 Task: Find connections with filter location Caieiras with filter topic #Marketswith filter profile language Spanish with filter current company Job & Career Opportunities with filter school St. Xavier's High School - India with filter industry Wholesale Footwear with filter service category Blogging with filter keywords title Phone Sales Specialist
Action: Mouse moved to (490, 89)
Screenshot: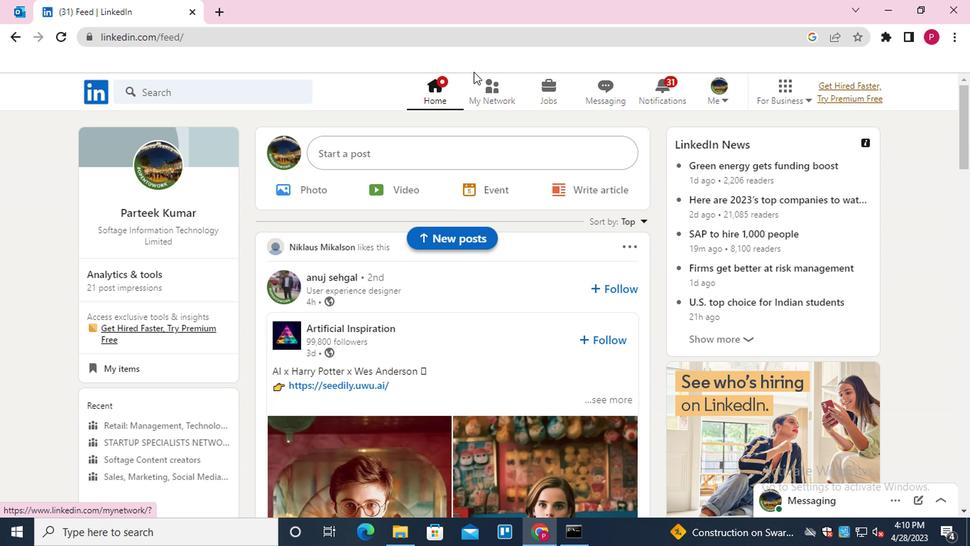 
Action: Mouse pressed left at (490, 89)
Screenshot: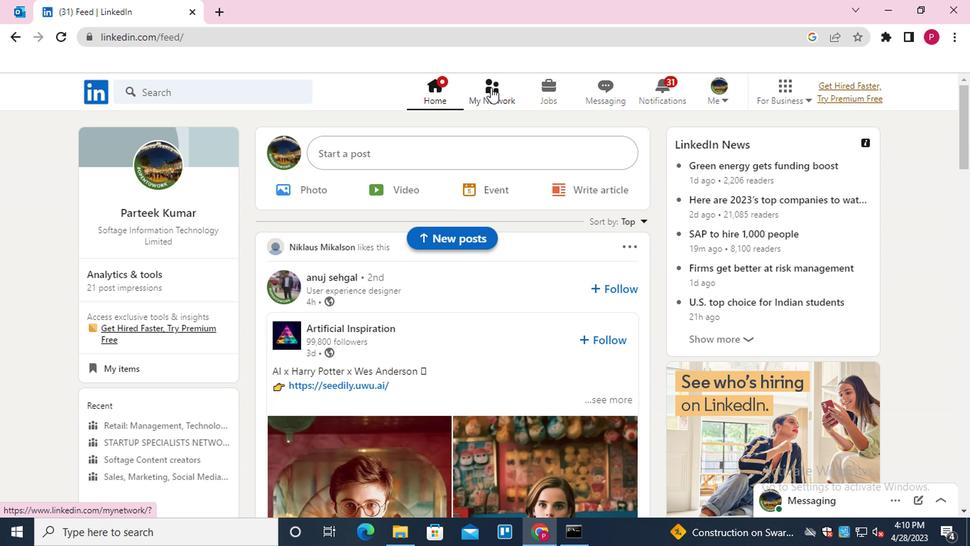 
Action: Mouse moved to (245, 168)
Screenshot: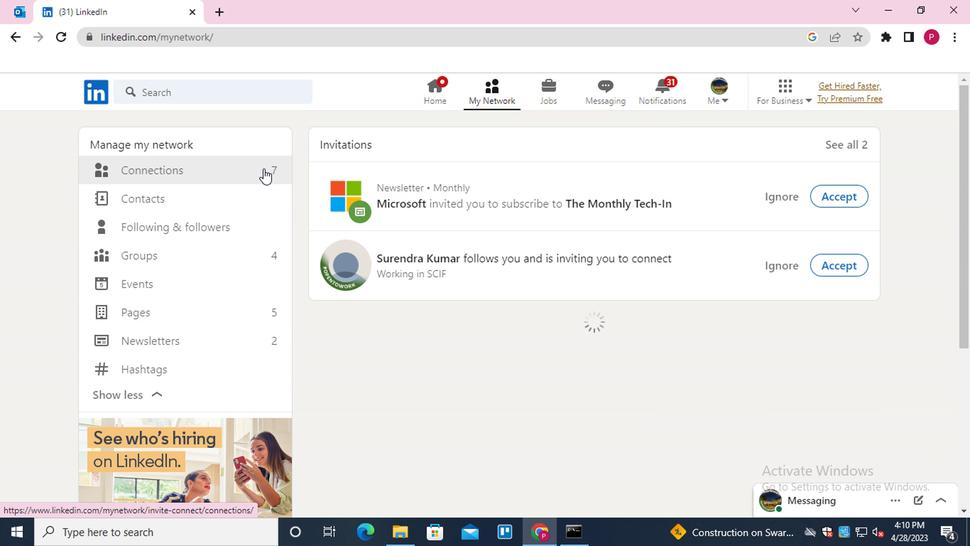 
Action: Mouse pressed left at (245, 168)
Screenshot: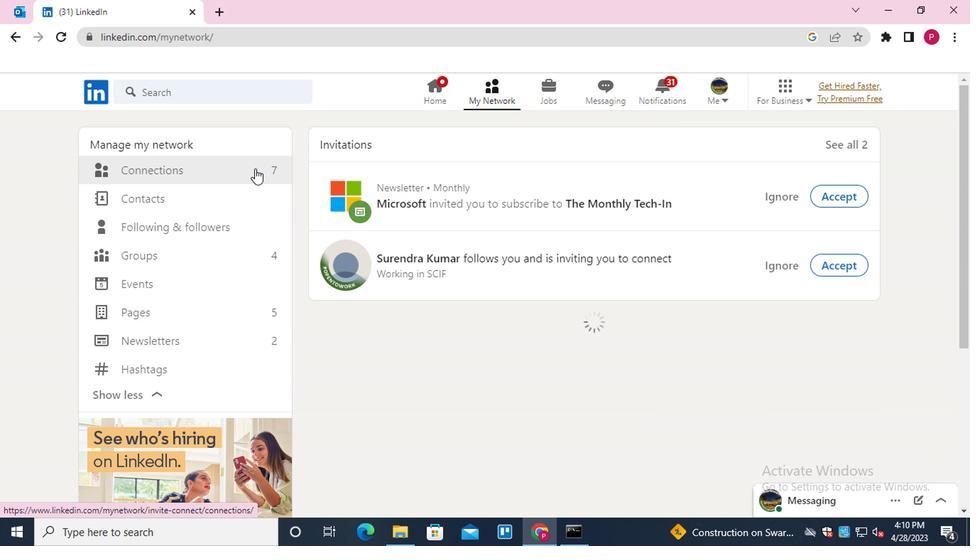 
Action: Mouse moved to (559, 174)
Screenshot: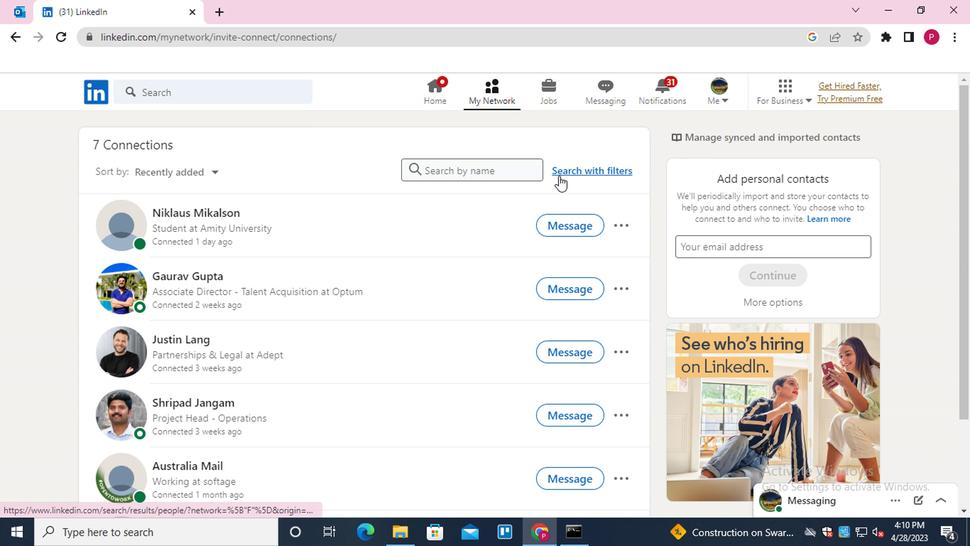 
Action: Mouse pressed left at (559, 174)
Screenshot: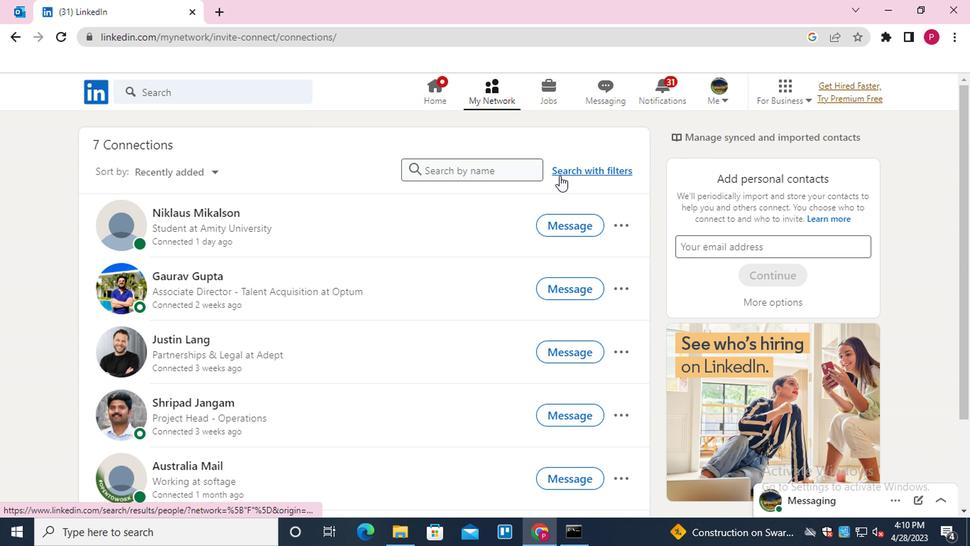 
Action: Mouse moved to (525, 133)
Screenshot: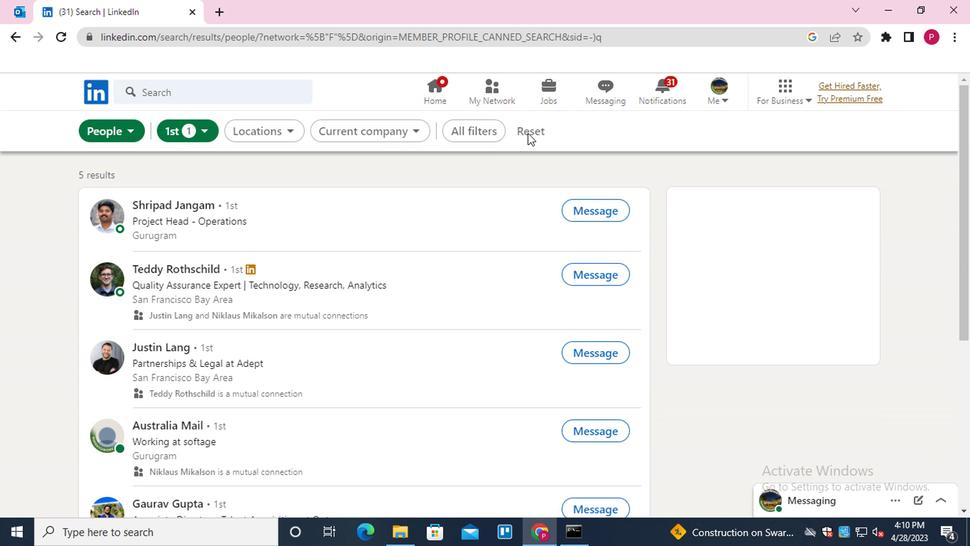 
Action: Mouse pressed left at (525, 133)
Screenshot: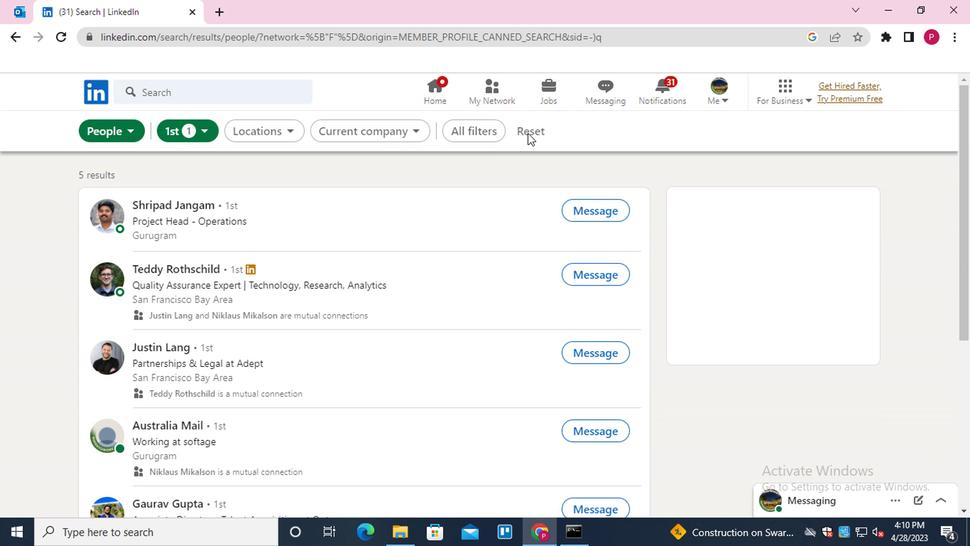 
Action: Mouse moved to (504, 130)
Screenshot: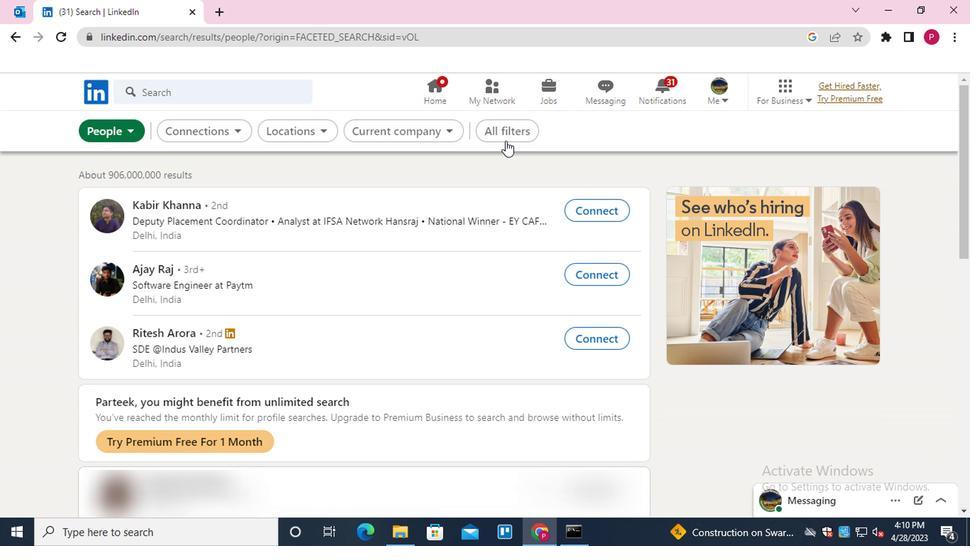 
Action: Mouse pressed left at (504, 130)
Screenshot: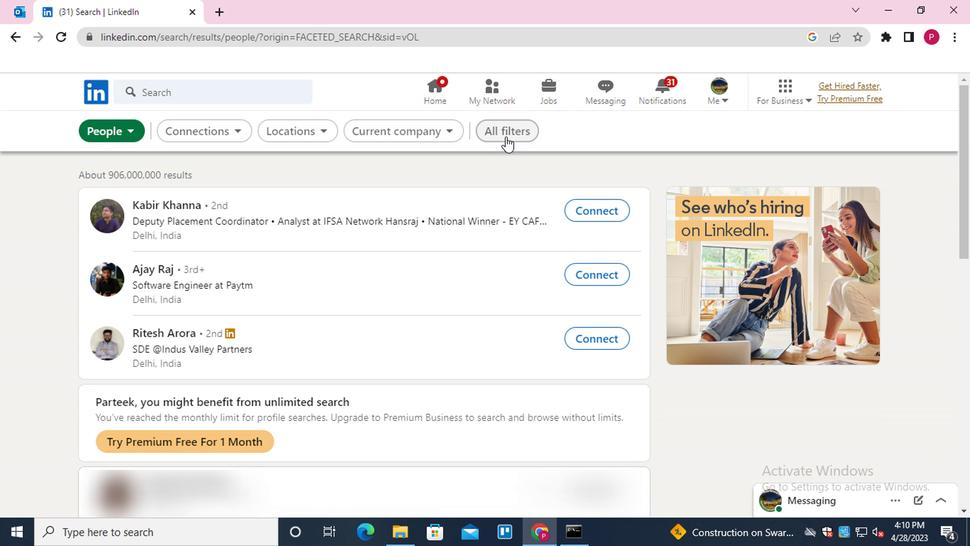 
Action: Mouse moved to (705, 325)
Screenshot: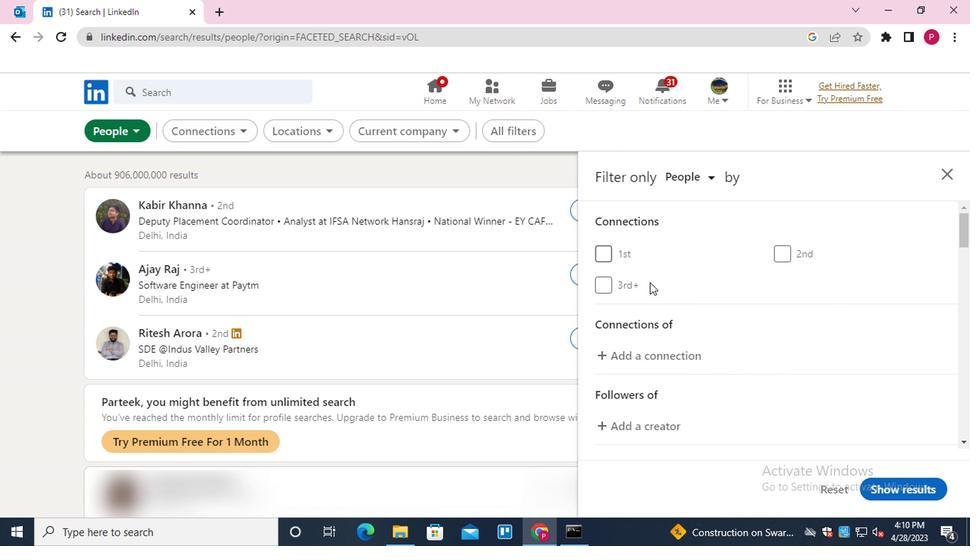 
Action: Mouse scrolled (705, 324) with delta (0, 0)
Screenshot: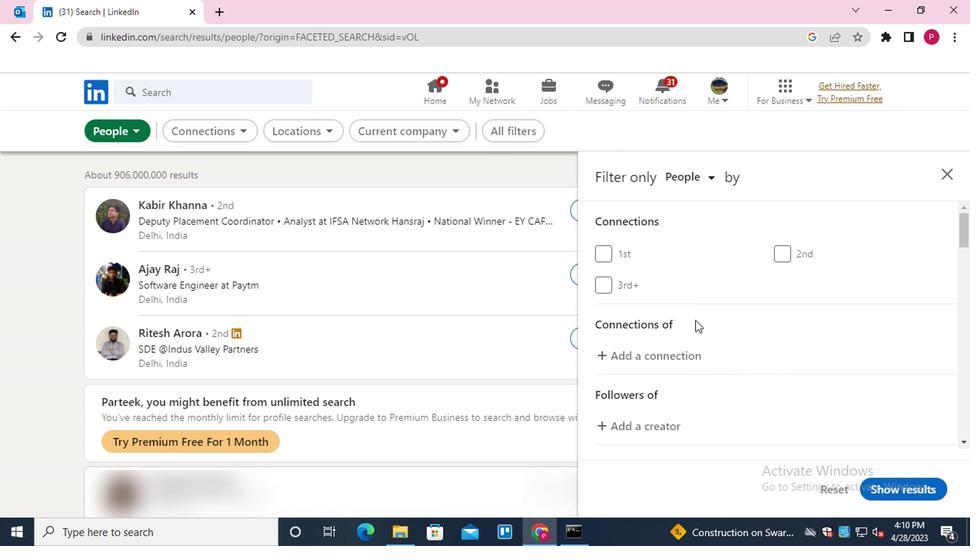 
Action: Mouse scrolled (705, 324) with delta (0, 0)
Screenshot: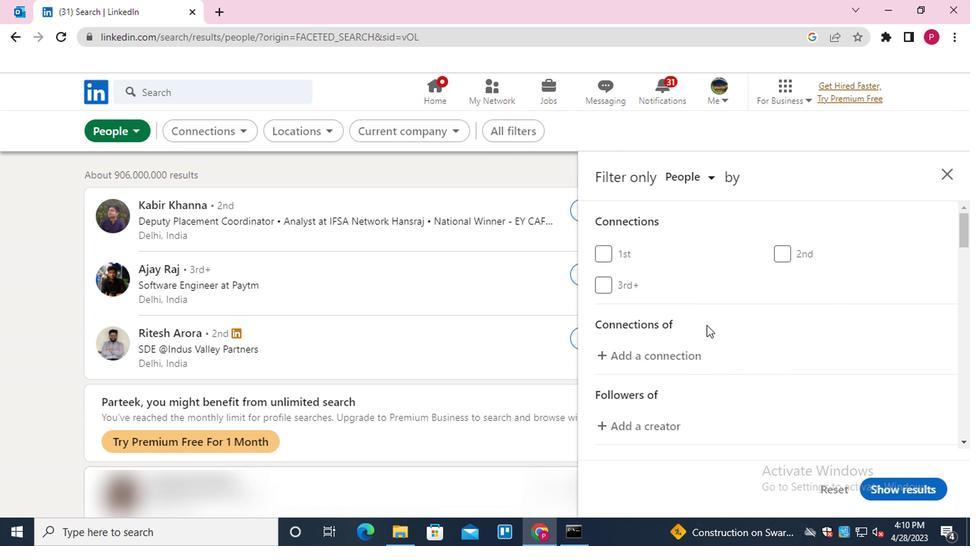 
Action: Mouse moved to (826, 370)
Screenshot: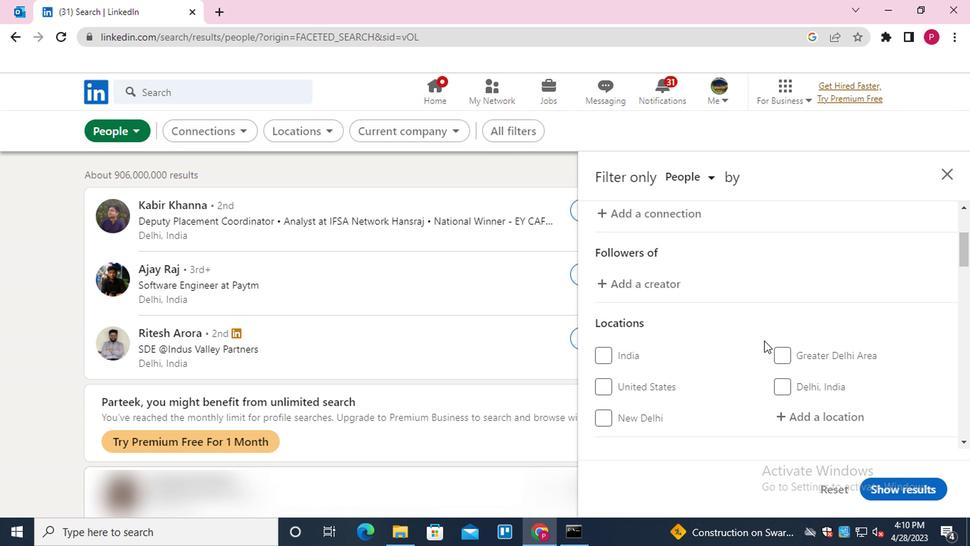 
Action: Mouse scrolled (826, 369) with delta (0, -1)
Screenshot: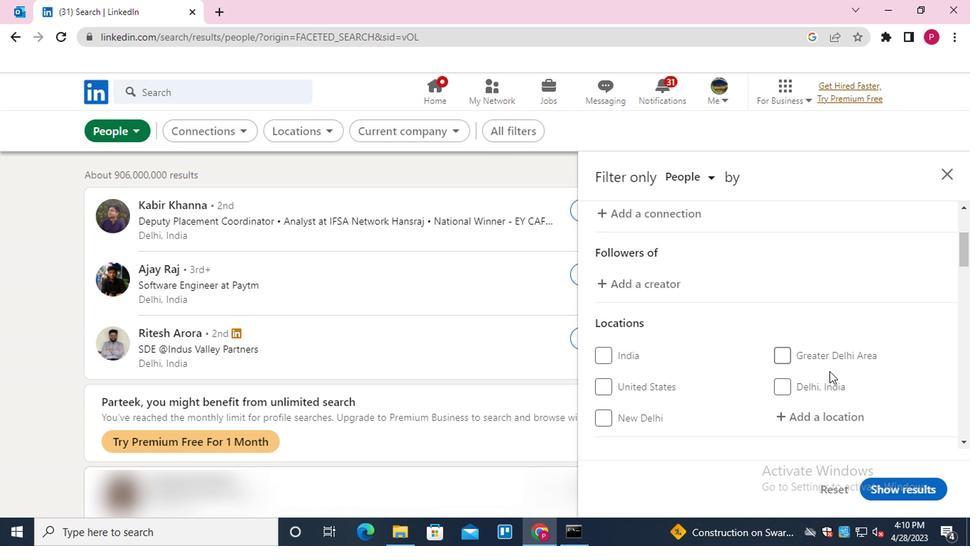 
Action: Mouse moved to (819, 347)
Screenshot: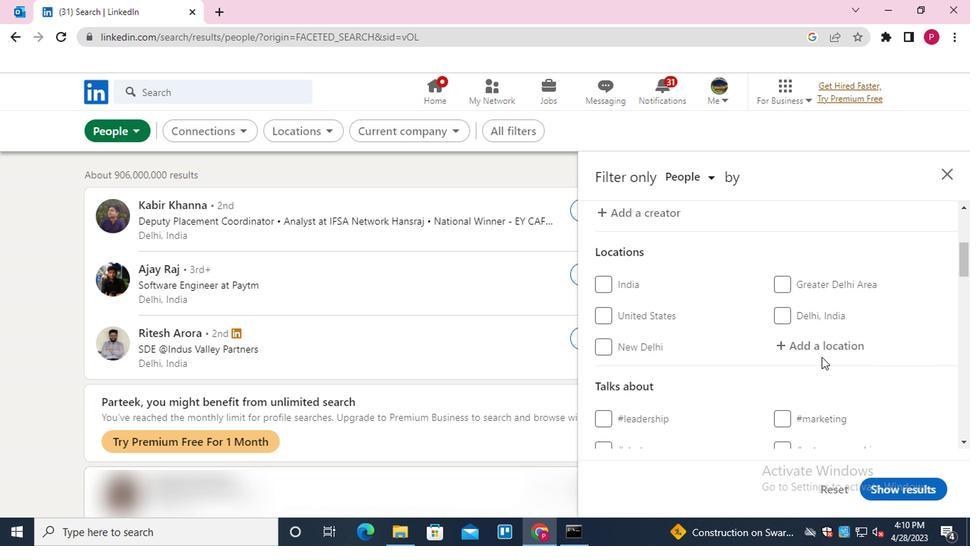
Action: Mouse pressed left at (819, 347)
Screenshot: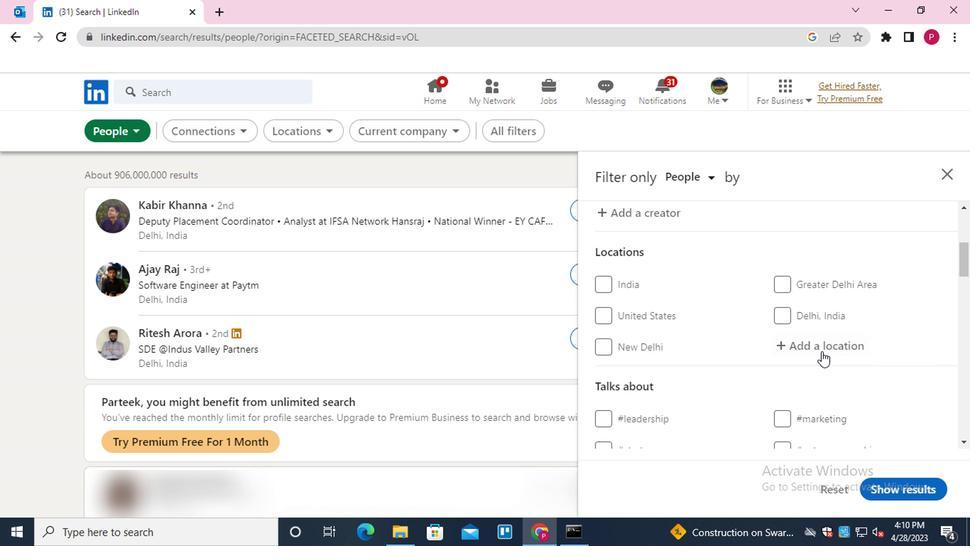 
Action: Key pressed <Key.shift><Key.shift><Key.shift><Key.shift><Key.shift>CAETITE<Key.down><Key.enter>
Screenshot: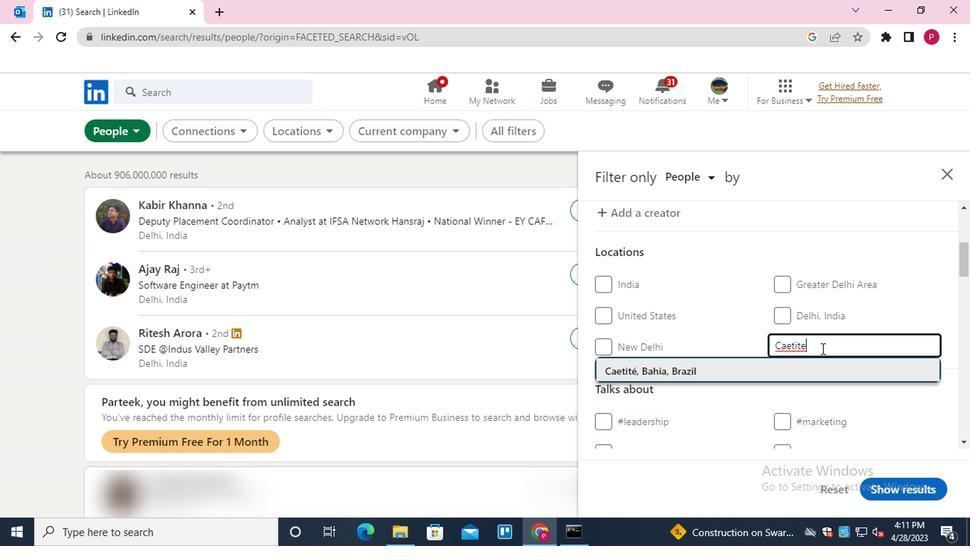 
Action: Mouse moved to (794, 364)
Screenshot: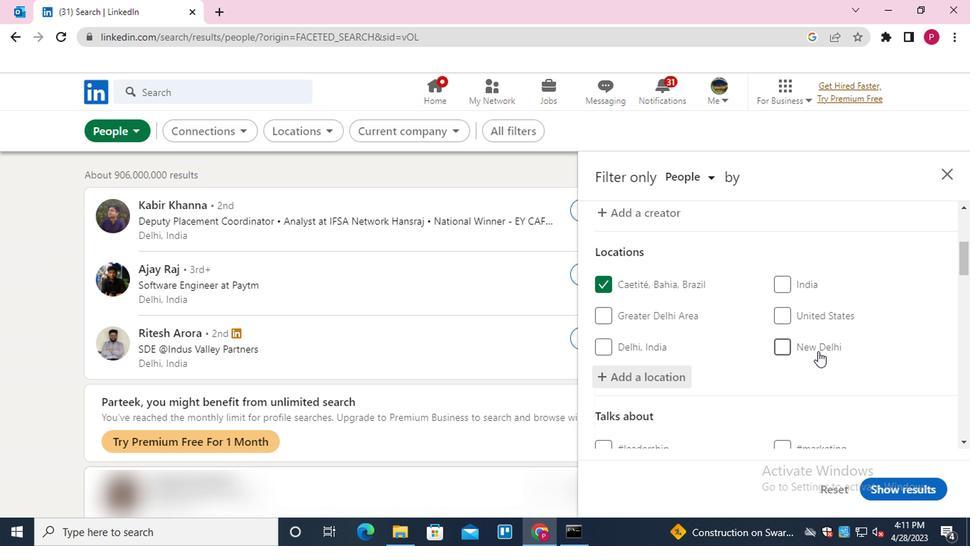 
Action: Mouse scrolled (794, 363) with delta (0, 0)
Screenshot: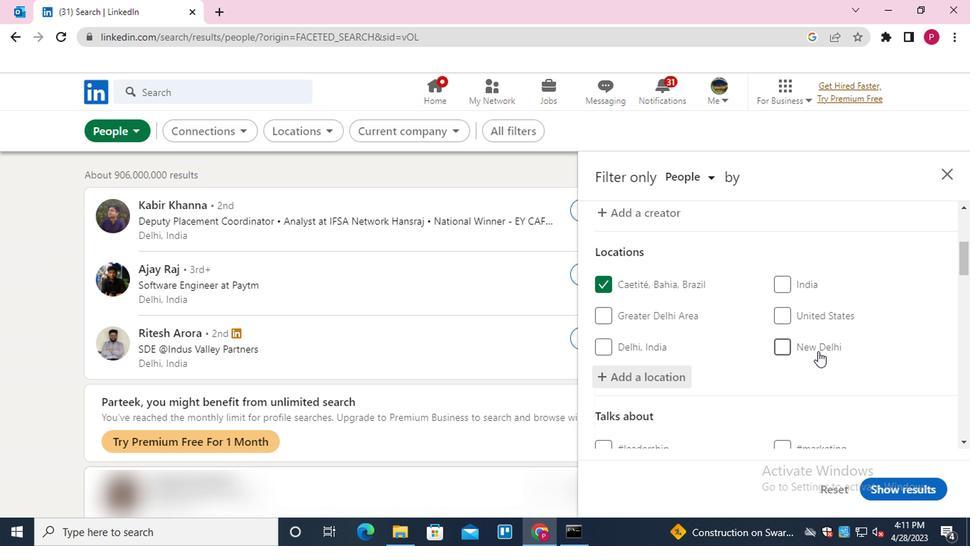 
Action: Mouse moved to (779, 367)
Screenshot: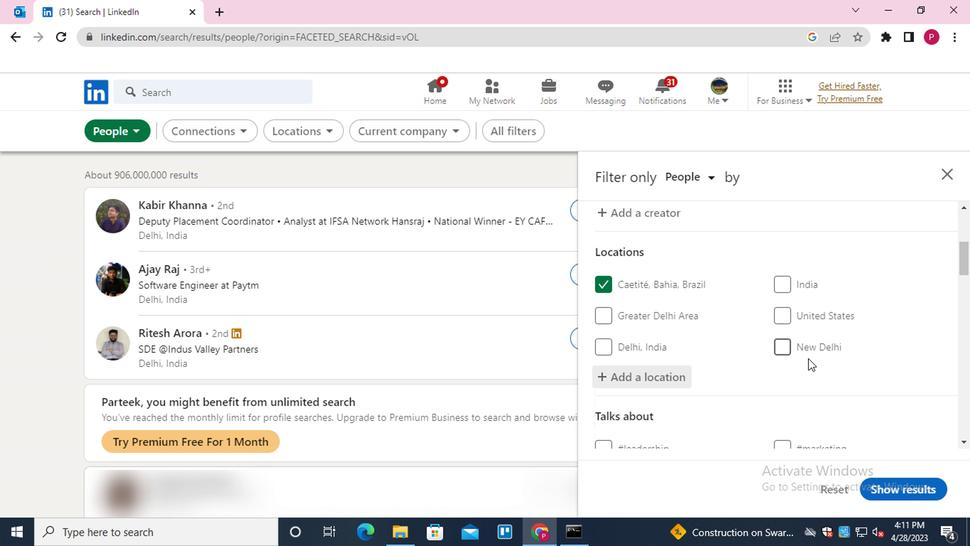 
Action: Mouse scrolled (779, 366) with delta (0, -1)
Screenshot: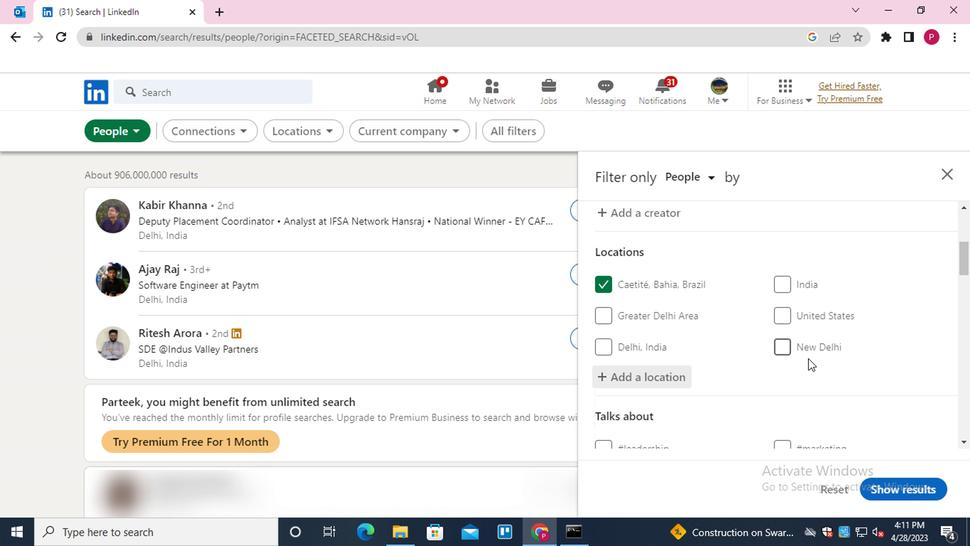 
Action: Mouse moved to (772, 367)
Screenshot: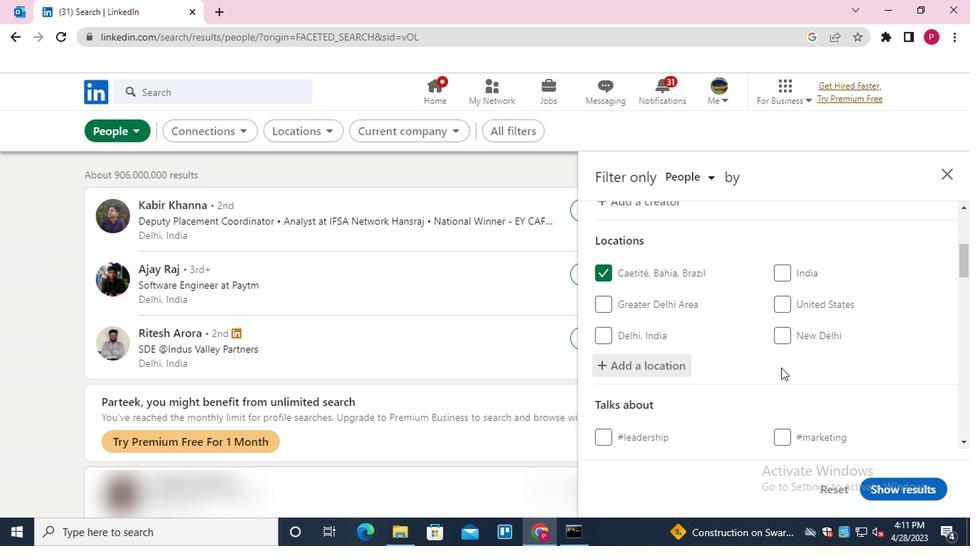 
Action: Mouse scrolled (772, 367) with delta (0, 0)
Screenshot: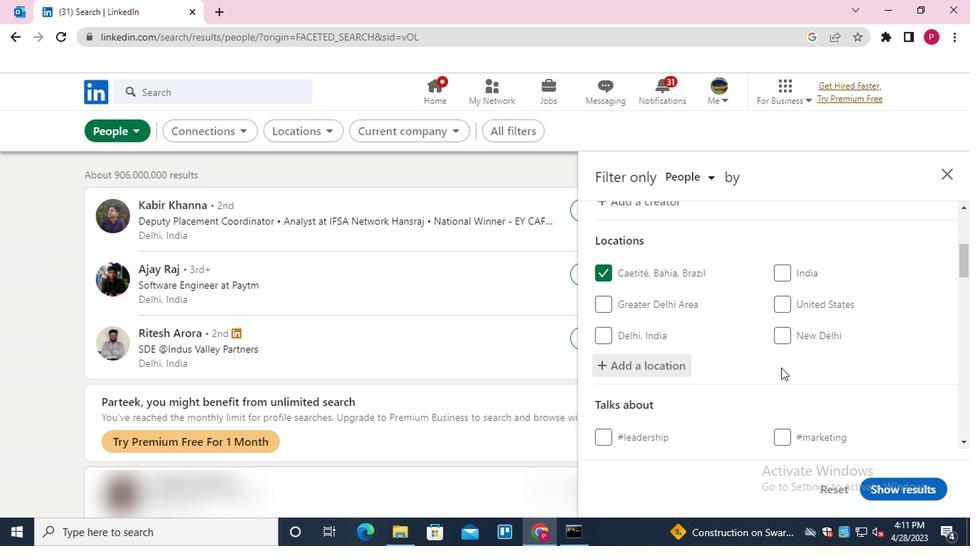 
Action: Mouse moved to (809, 288)
Screenshot: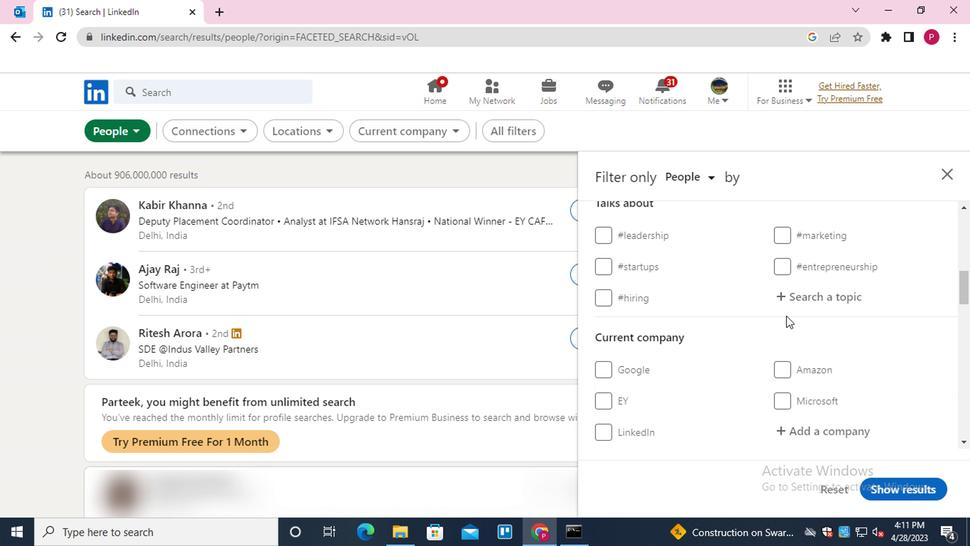
Action: Mouse pressed left at (809, 288)
Screenshot: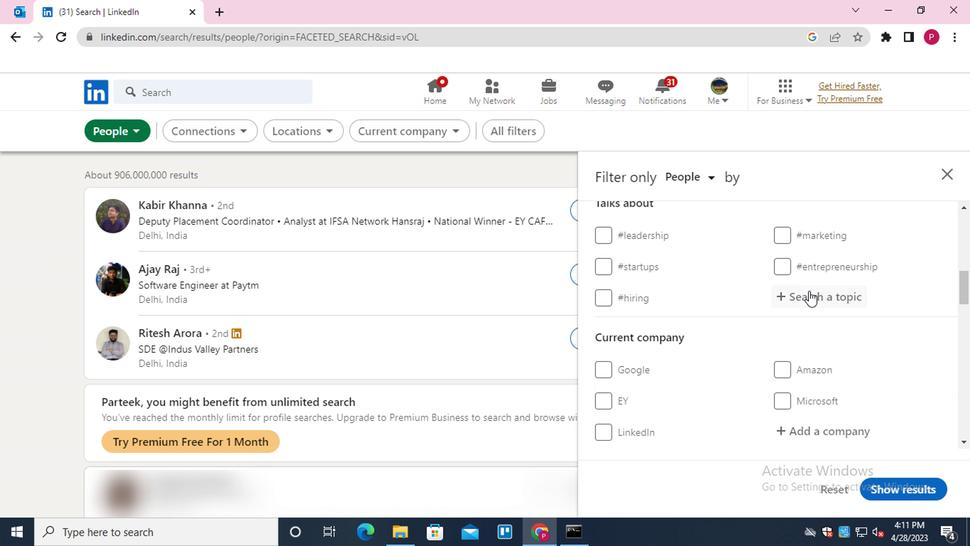 
Action: Mouse moved to (808, 288)
Screenshot: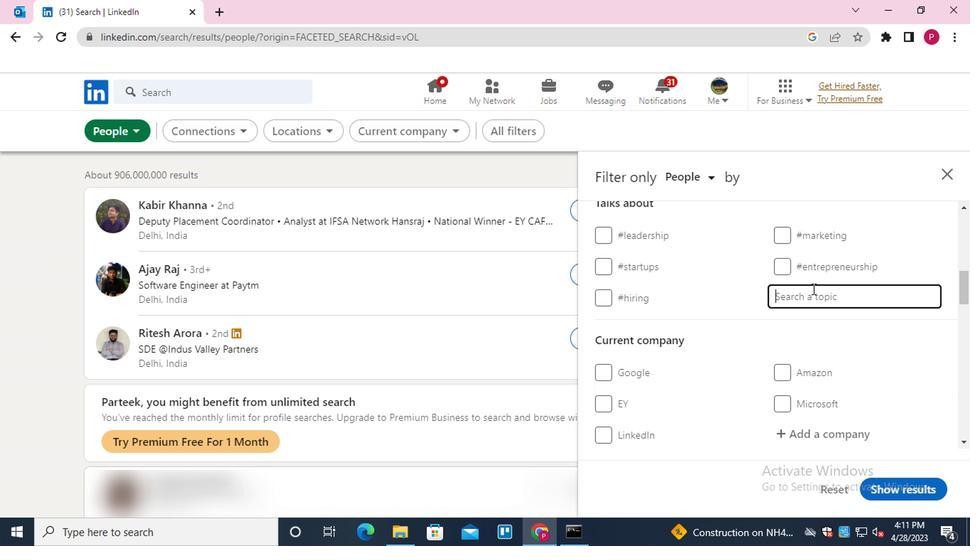 
Action: Key pressed <Key.shift>MARKETS<Key.down><Key.enter>
Screenshot: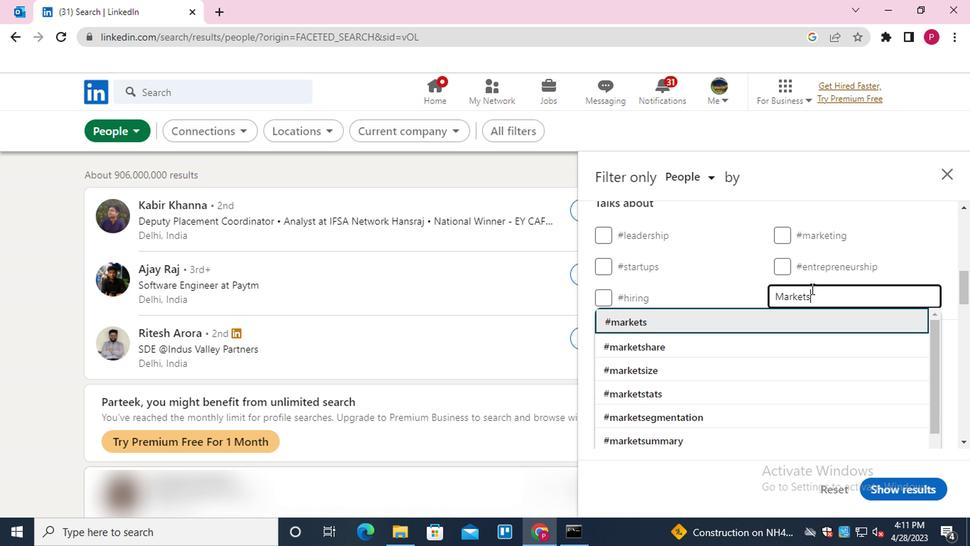 
Action: Mouse moved to (819, 312)
Screenshot: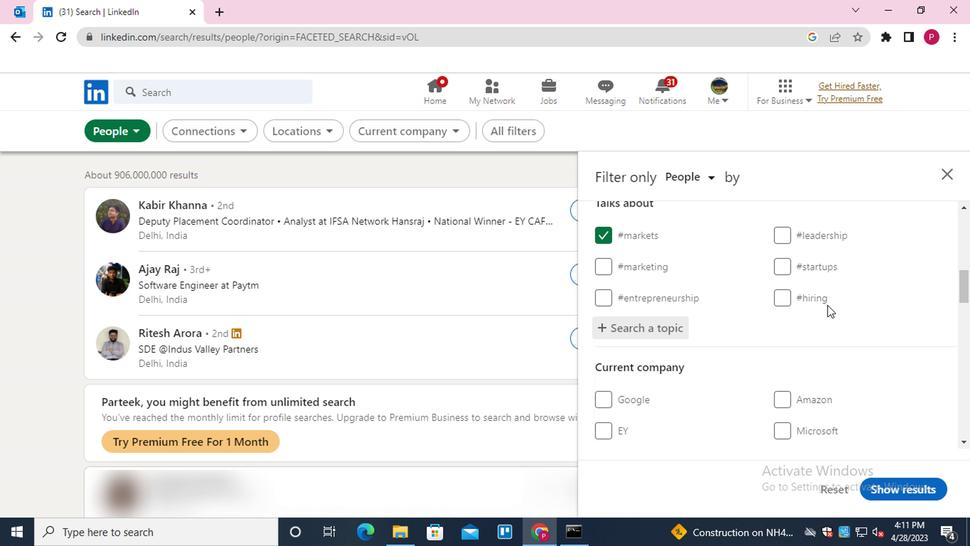 
Action: Mouse scrolled (819, 311) with delta (0, 0)
Screenshot: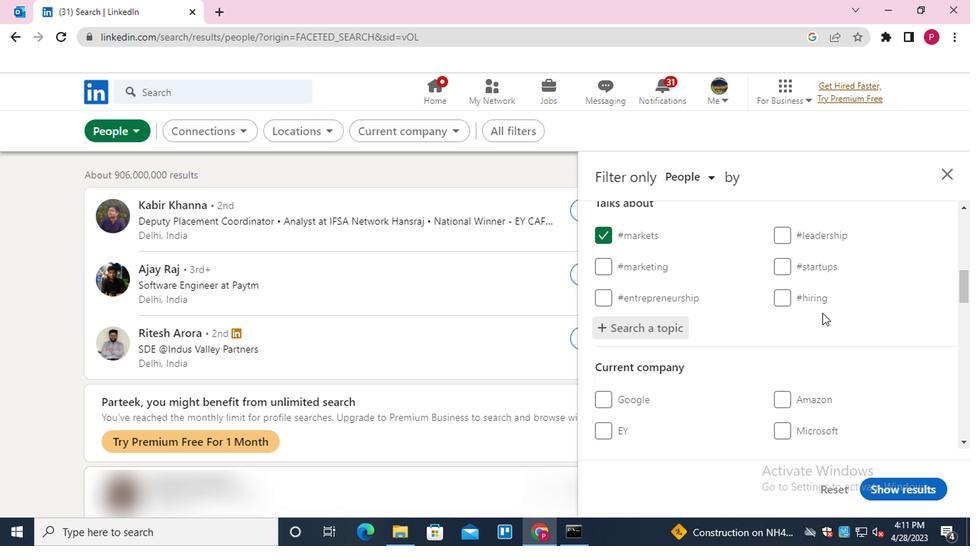 
Action: Mouse scrolled (819, 311) with delta (0, 0)
Screenshot: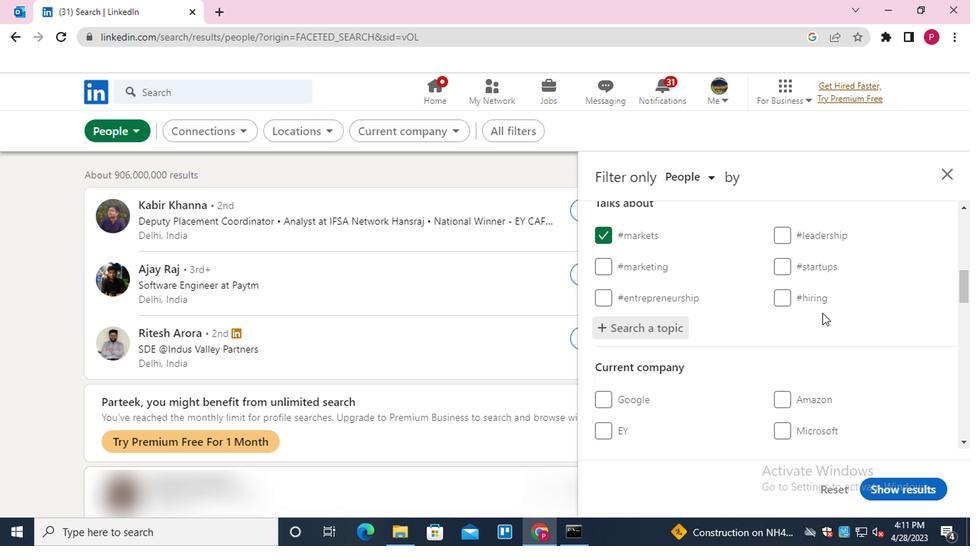 
Action: Mouse scrolled (819, 311) with delta (0, 0)
Screenshot: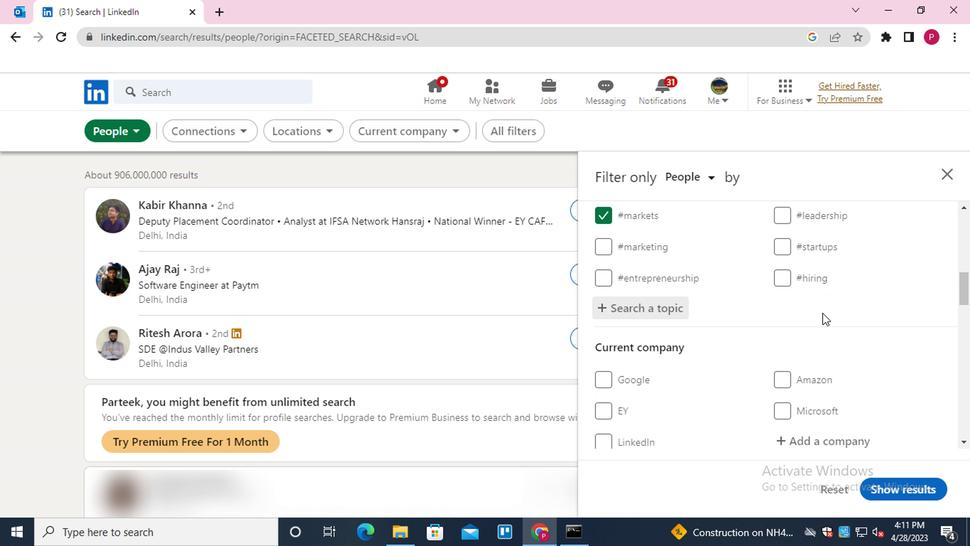 
Action: Mouse scrolled (819, 311) with delta (0, 0)
Screenshot: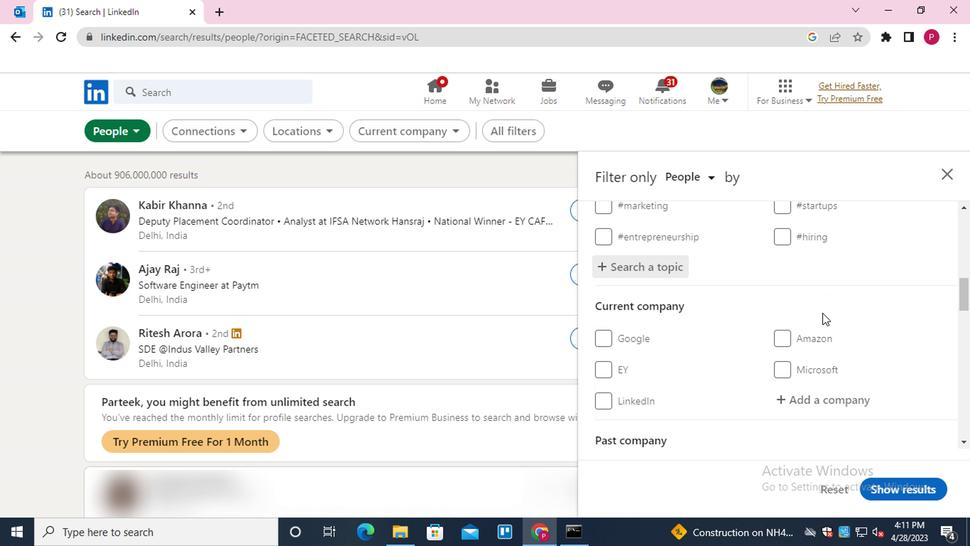 
Action: Mouse moved to (771, 330)
Screenshot: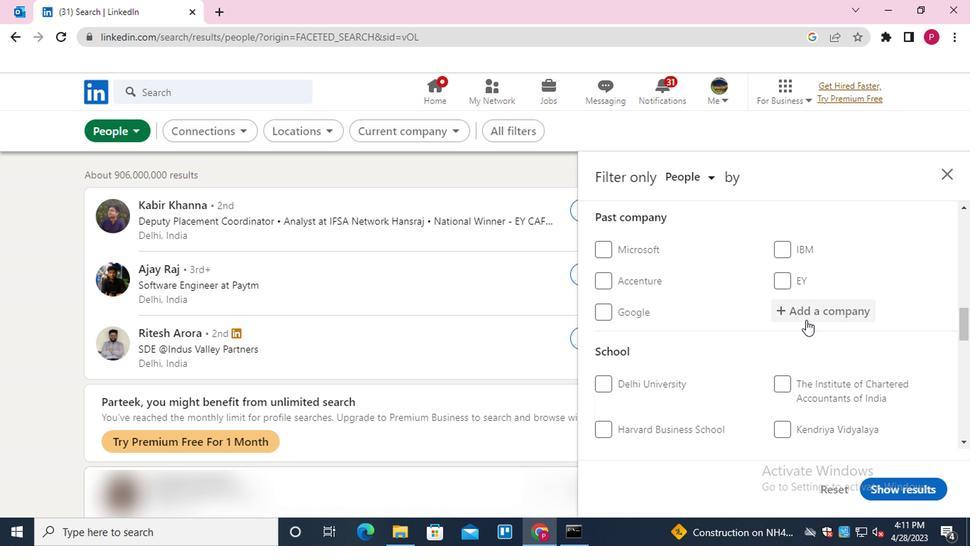 
Action: Mouse scrolled (771, 330) with delta (0, 0)
Screenshot: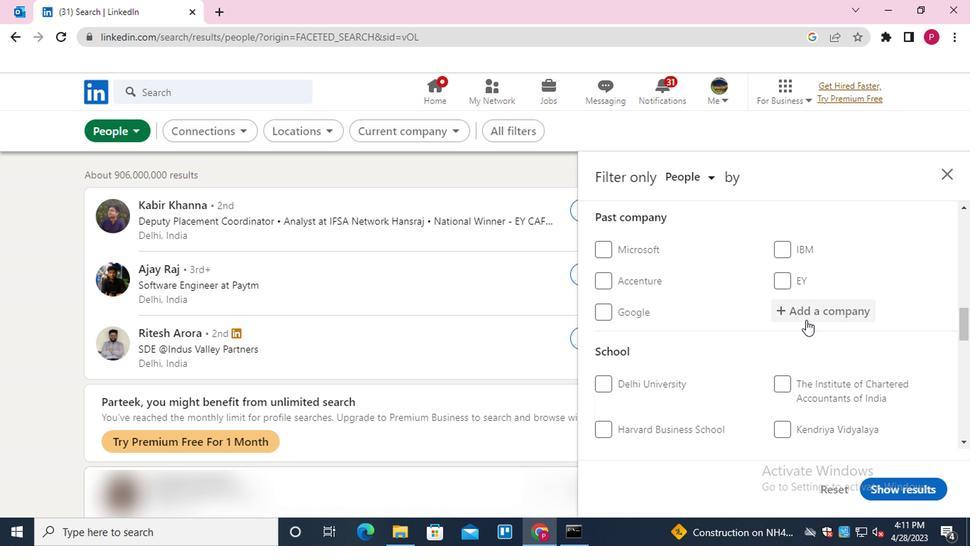 
Action: Mouse moved to (765, 333)
Screenshot: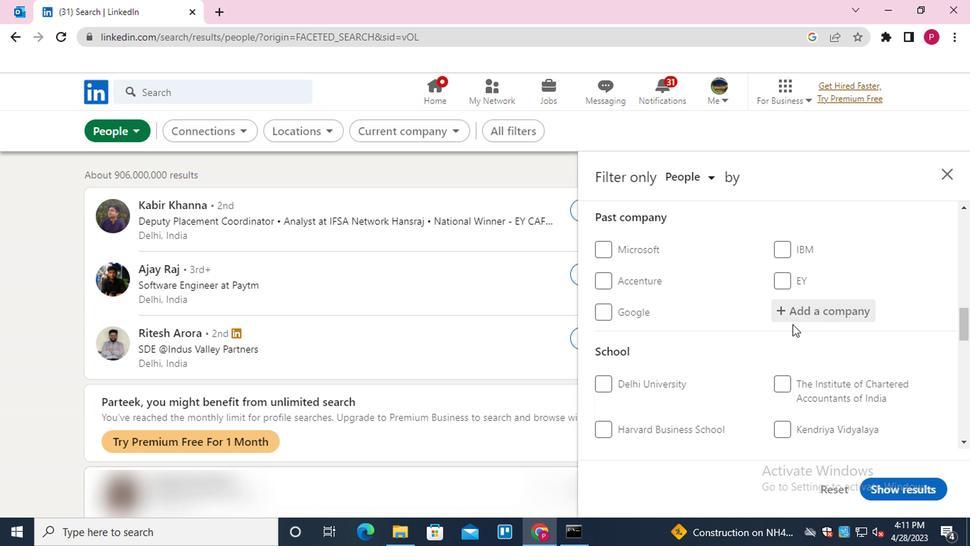 
Action: Mouse scrolled (765, 333) with delta (0, 0)
Screenshot: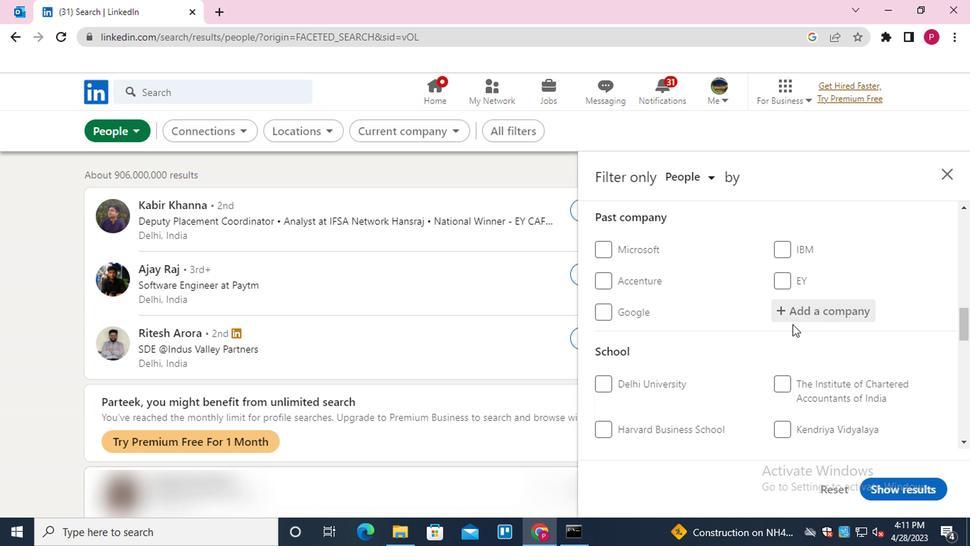 
Action: Mouse moved to (762, 334)
Screenshot: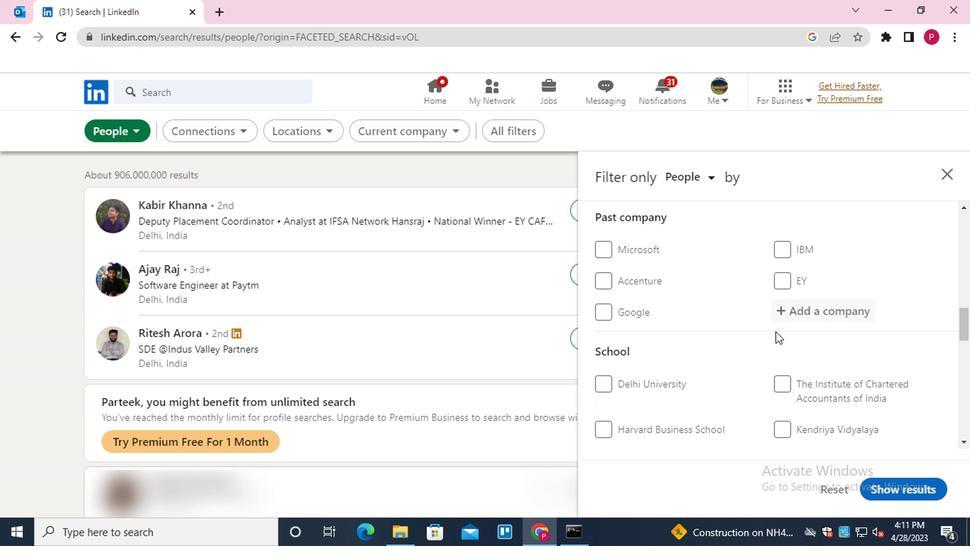 
Action: Mouse scrolled (762, 333) with delta (0, 0)
Screenshot: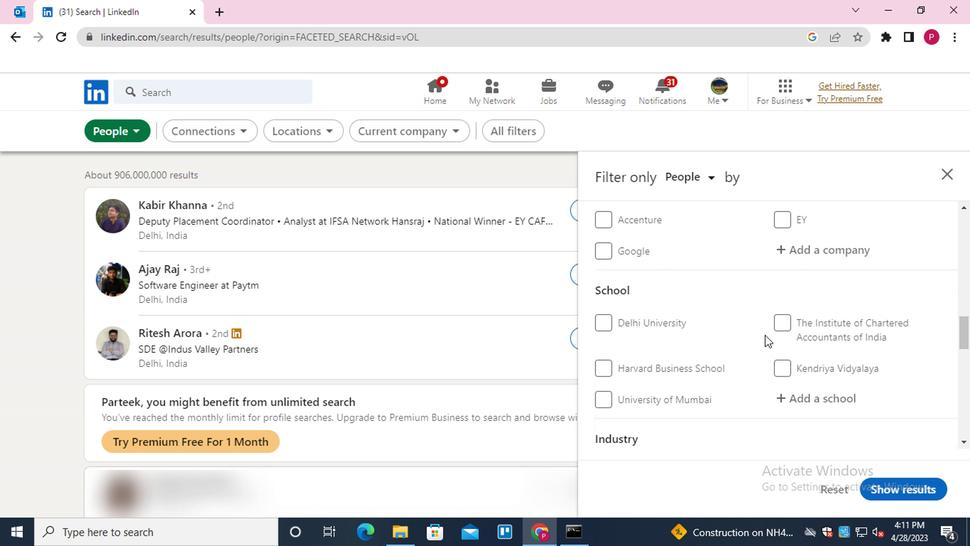 
Action: Mouse scrolled (762, 333) with delta (0, 0)
Screenshot: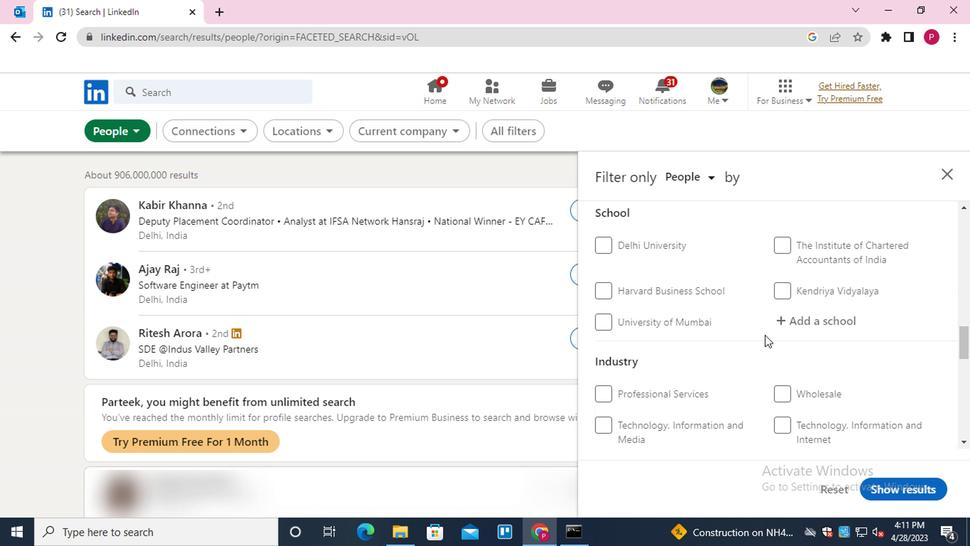 
Action: Mouse moved to (733, 335)
Screenshot: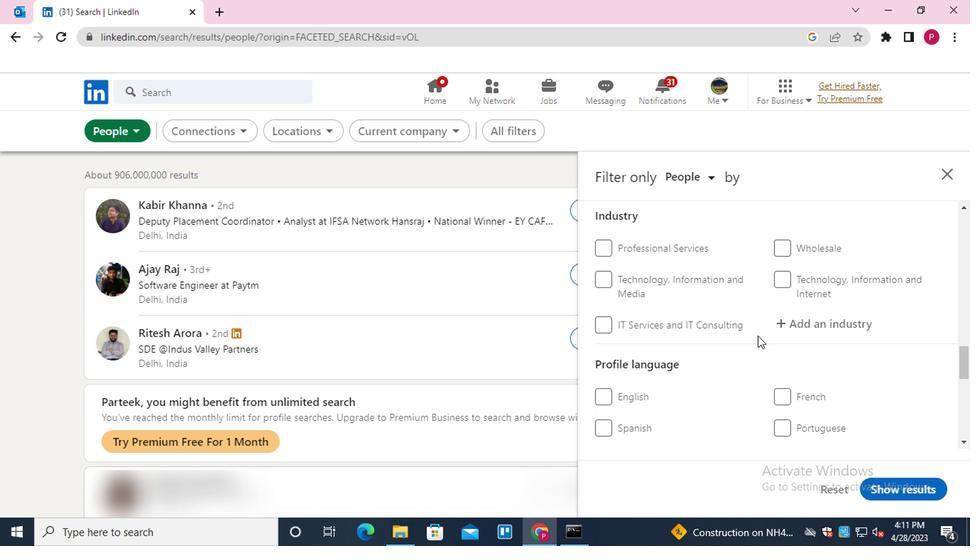 
Action: Mouse scrolled (733, 334) with delta (0, -1)
Screenshot: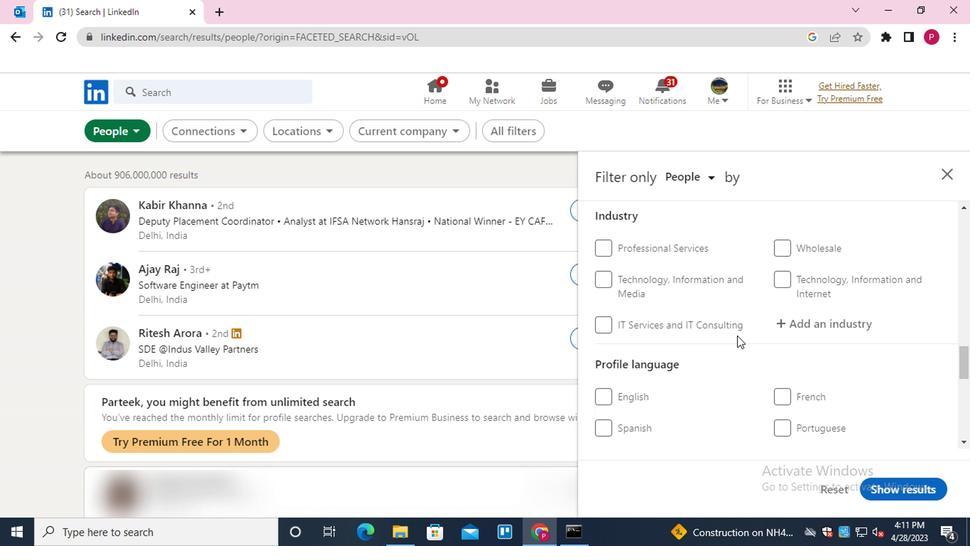 
Action: Mouse scrolled (733, 334) with delta (0, -1)
Screenshot: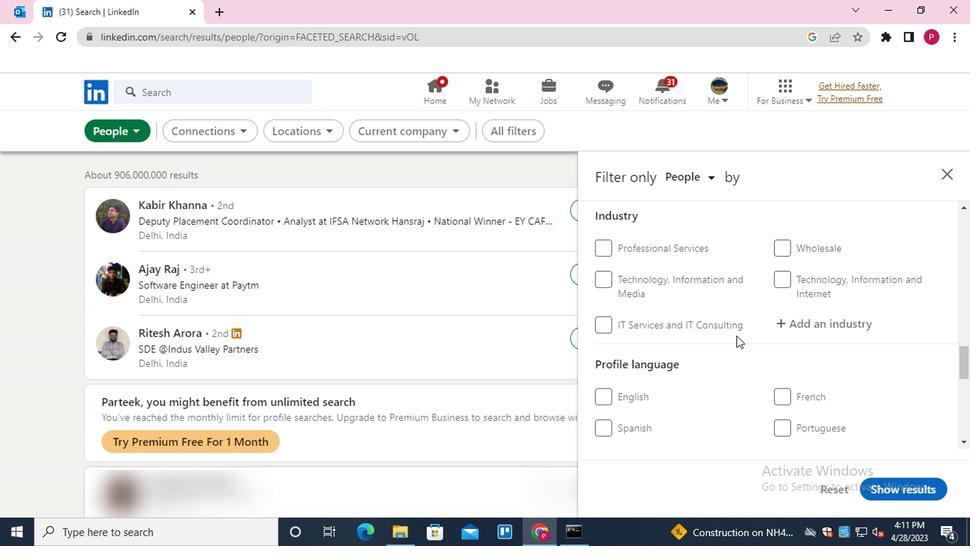 
Action: Mouse moved to (619, 282)
Screenshot: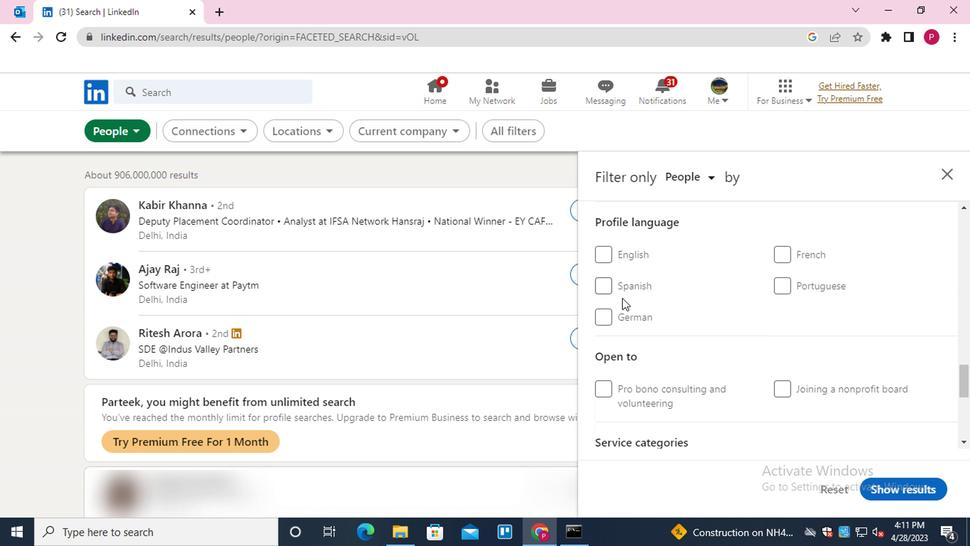 
Action: Mouse pressed left at (619, 282)
Screenshot: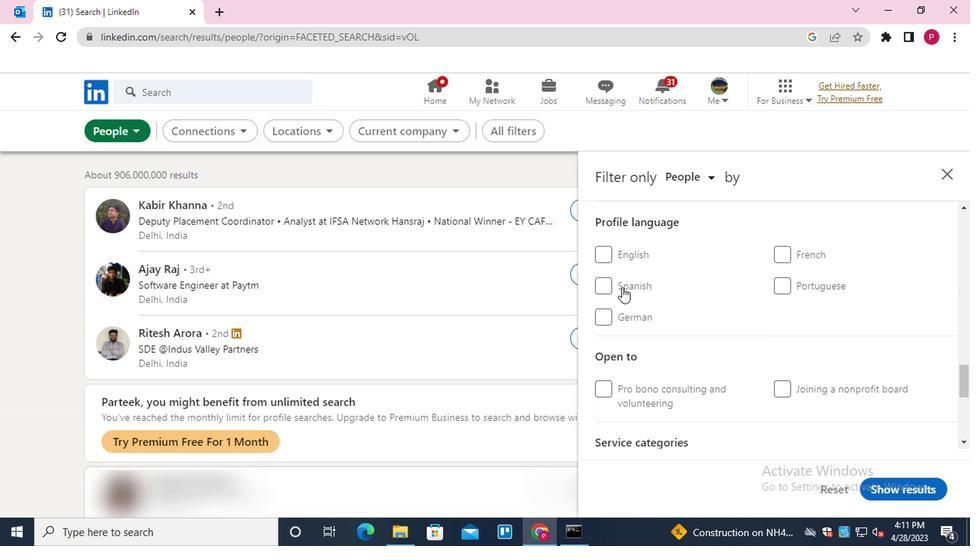 
Action: Mouse moved to (651, 295)
Screenshot: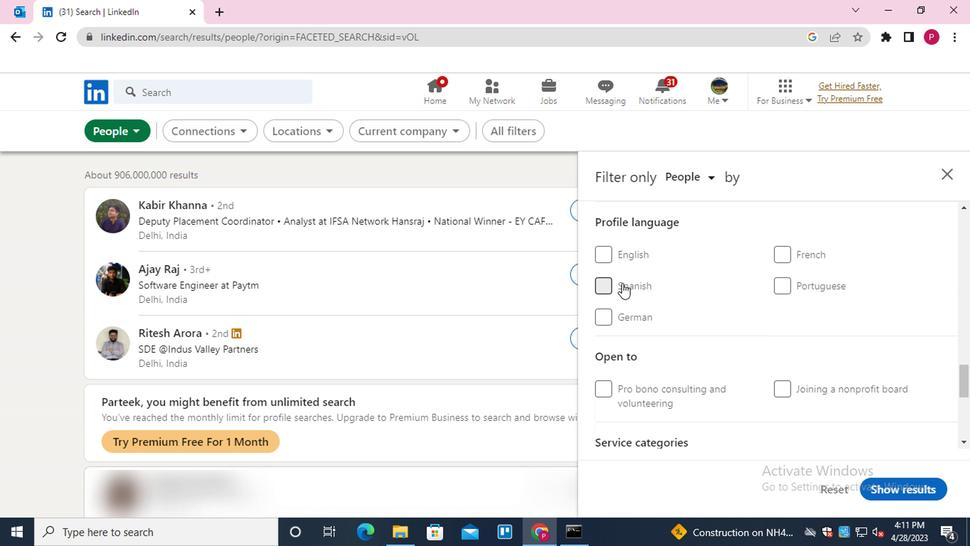 
Action: Mouse scrolled (651, 296) with delta (0, 1)
Screenshot: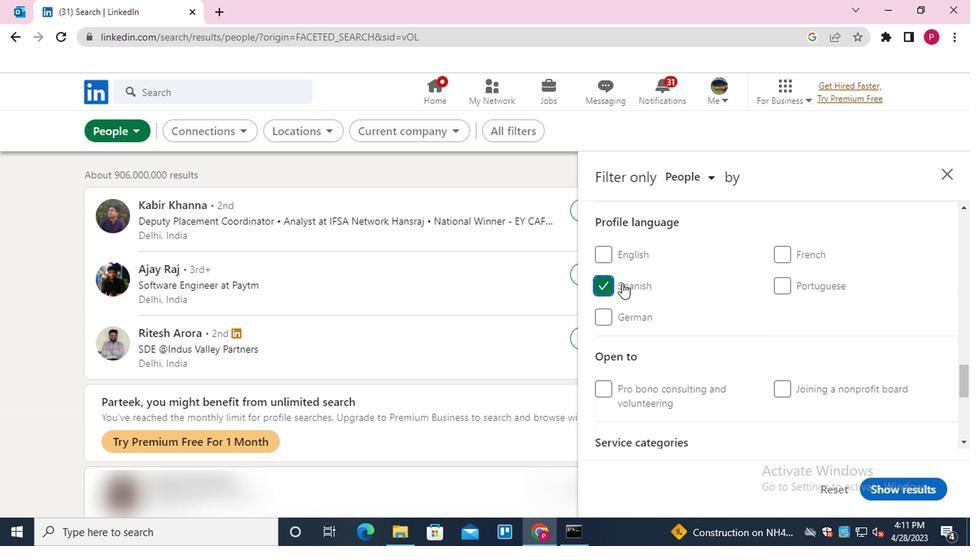 
Action: Mouse scrolled (651, 296) with delta (0, 1)
Screenshot: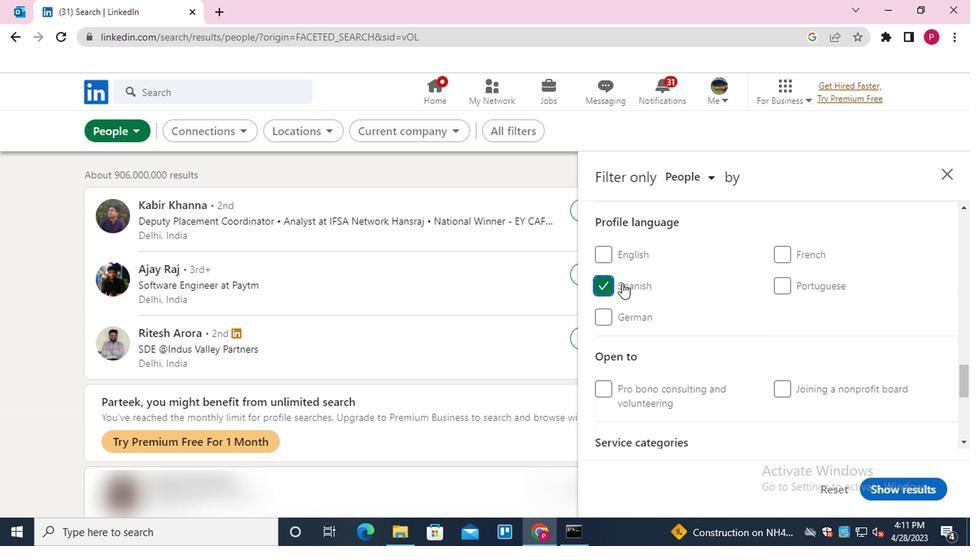 
Action: Mouse scrolled (651, 296) with delta (0, 1)
Screenshot: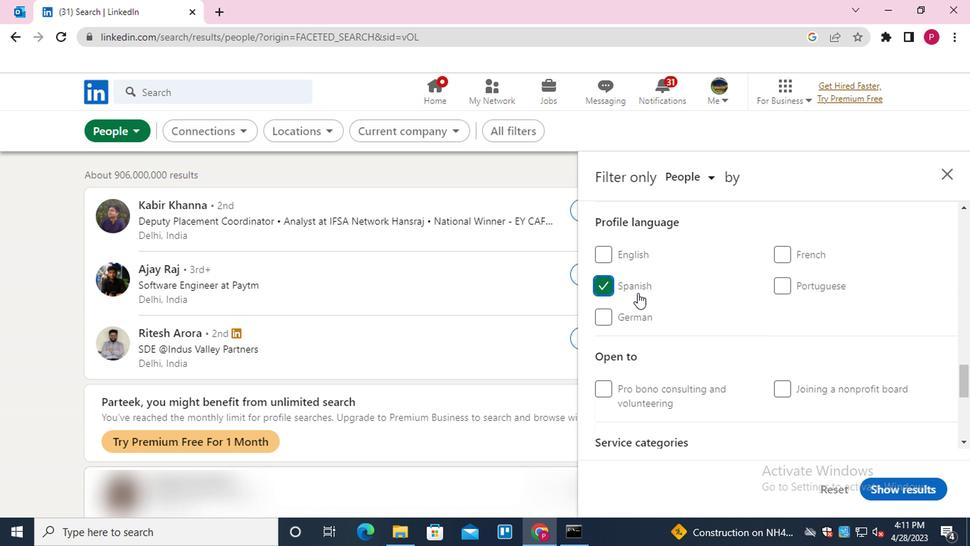 
Action: Mouse scrolled (651, 296) with delta (0, 1)
Screenshot: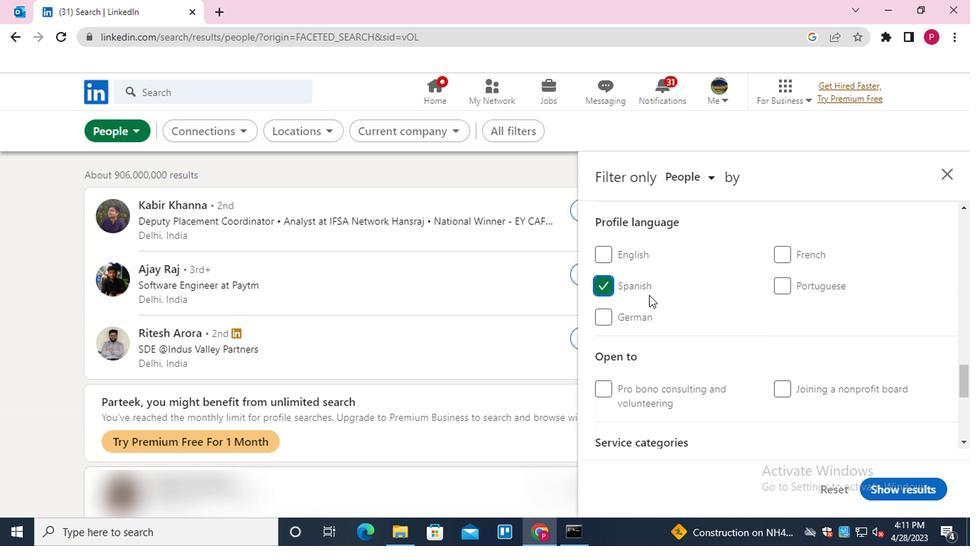 
Action: Mouse moved to (651, 296)
Screenshot: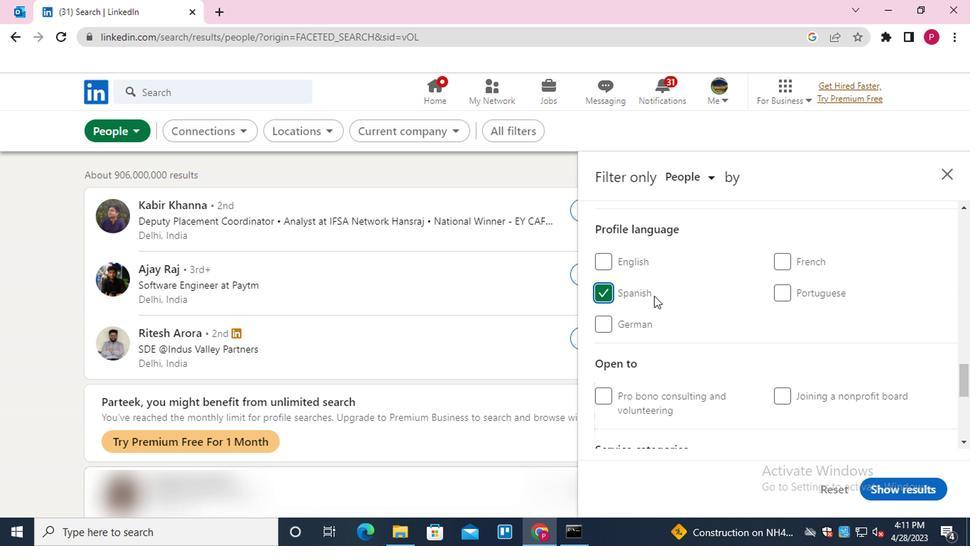 
Action: Mouse scrolled (651, 297) with delta (0, 1)
Screenshot: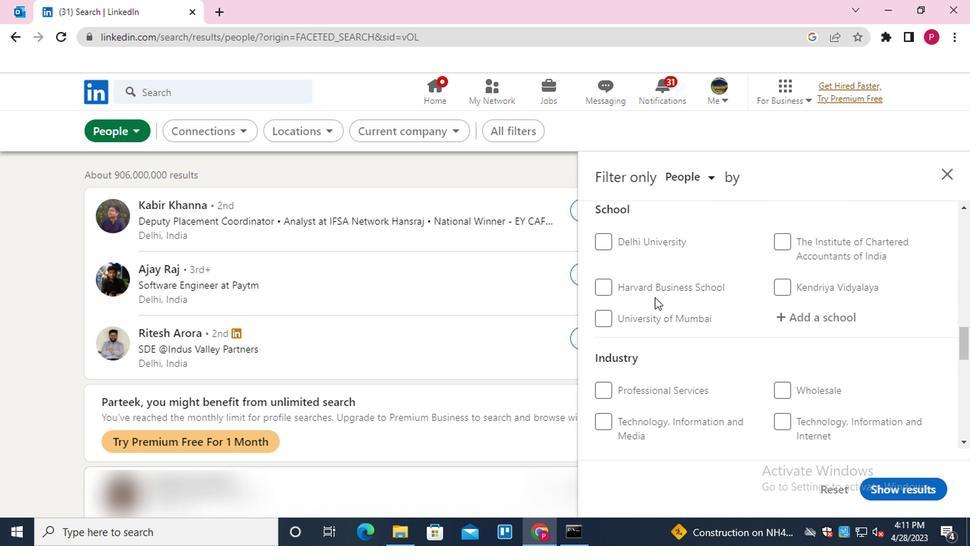 
Action: Mouse scrolled (651, 297) with delta (0, 1)
Screenshot: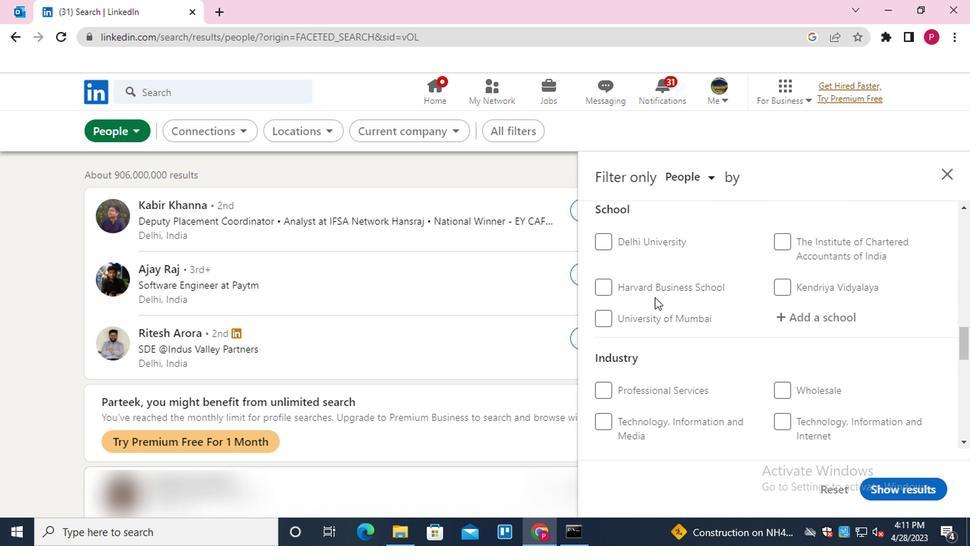 
Action: Mouse scrolled (651, 296) with delta (0, 0)
Screenshot: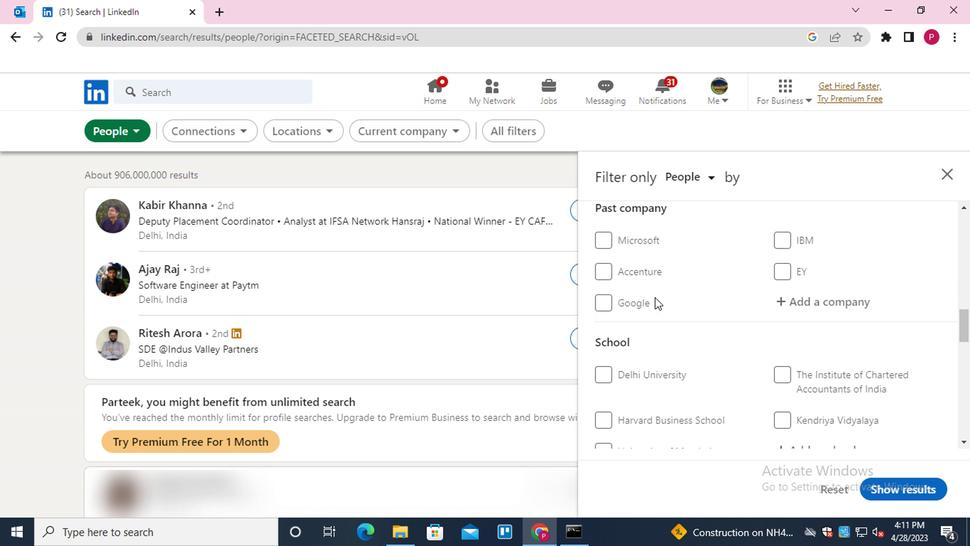 
Action: Mouse scrolled (651, 296) with delta (0, 0)
Screenshot: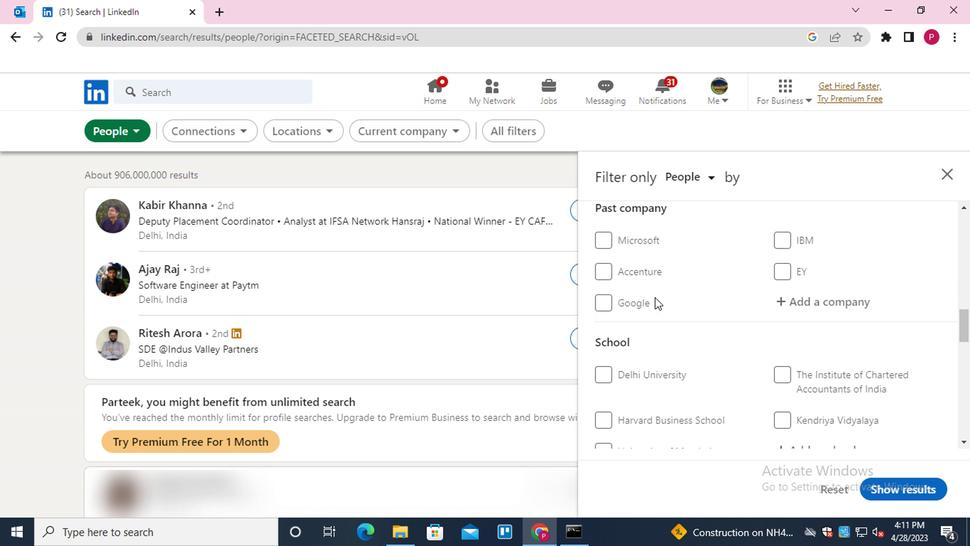 
Action: Mouse scrolled (651, 296) with delta (0, 0)
Screenshot: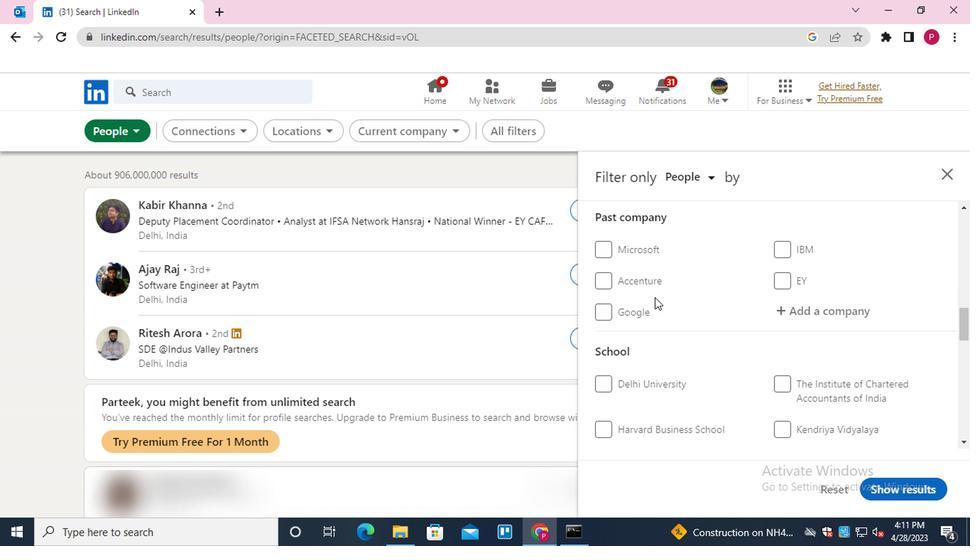 
Action: Mouse scrolled (651, 297) with delta (0, 1)
Screenshot: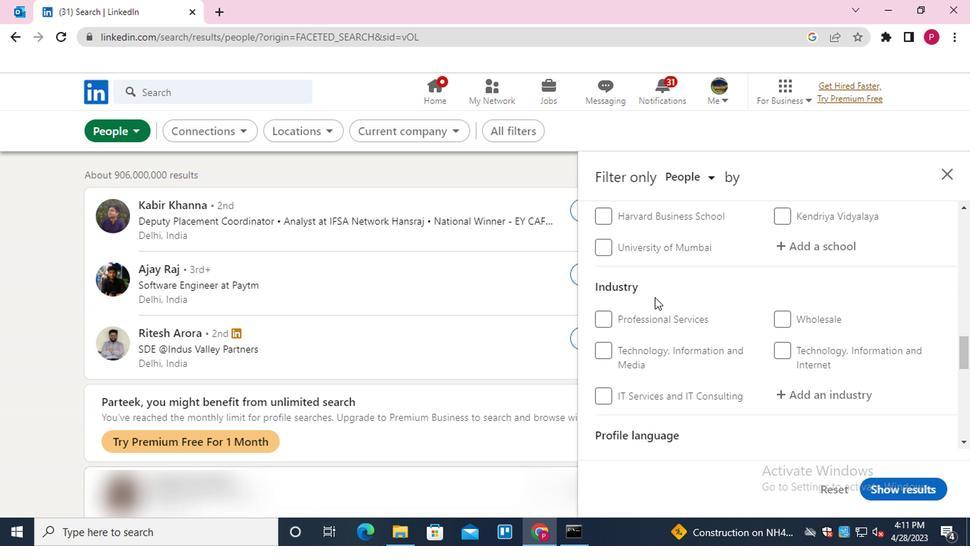 
Action: Mouse scrolled (651, 296) with delta (0, 0)
Screenshot: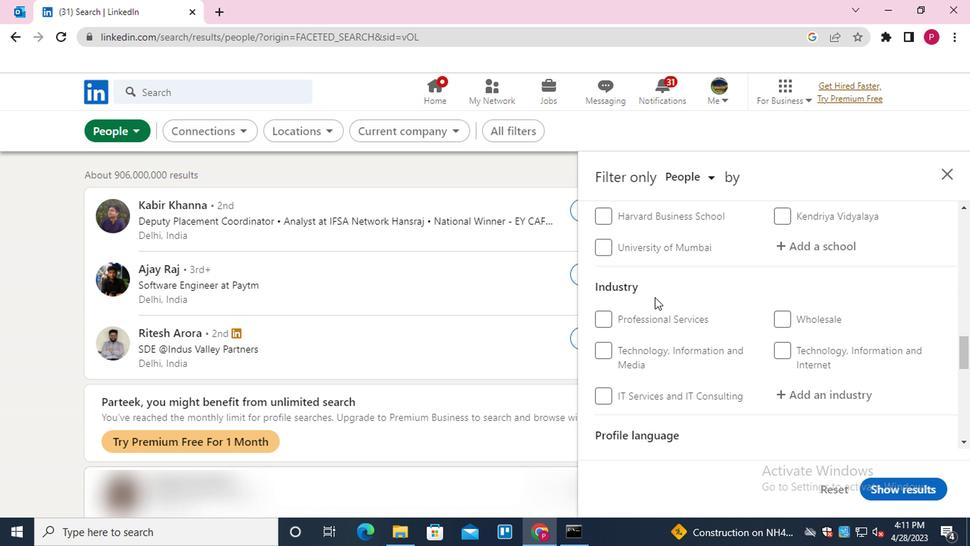 
Action: Mouse scrolled (651, 296) with delta (0, 0)
Screenshot: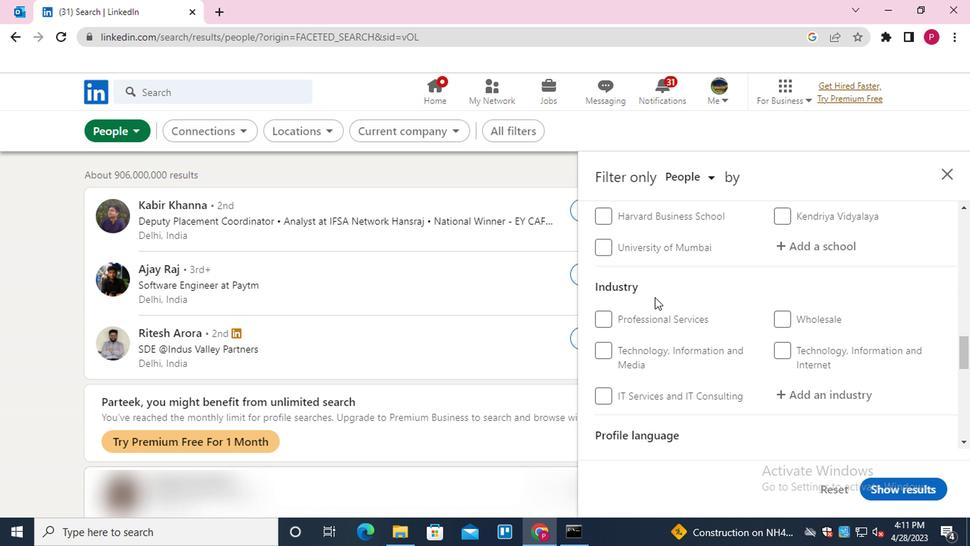 
Action: Mouse scrolled (651, 297) with delta (0, 1)
Screenshot: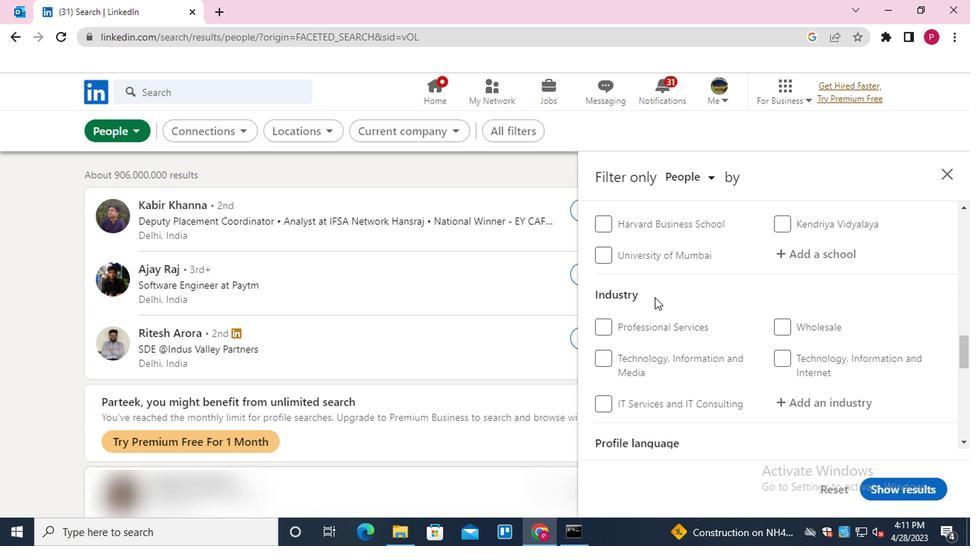 
Action: Mouse scrolled (651, 297) with delta (0, 1)
Screenshot: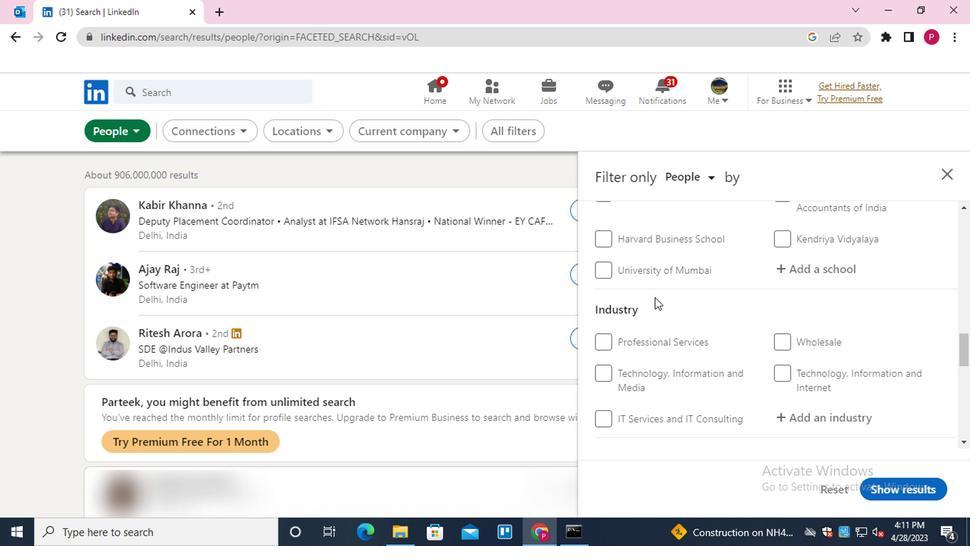 
Action: Mouse scrolled (651, 297) with delta (0, 1)
Screenshot: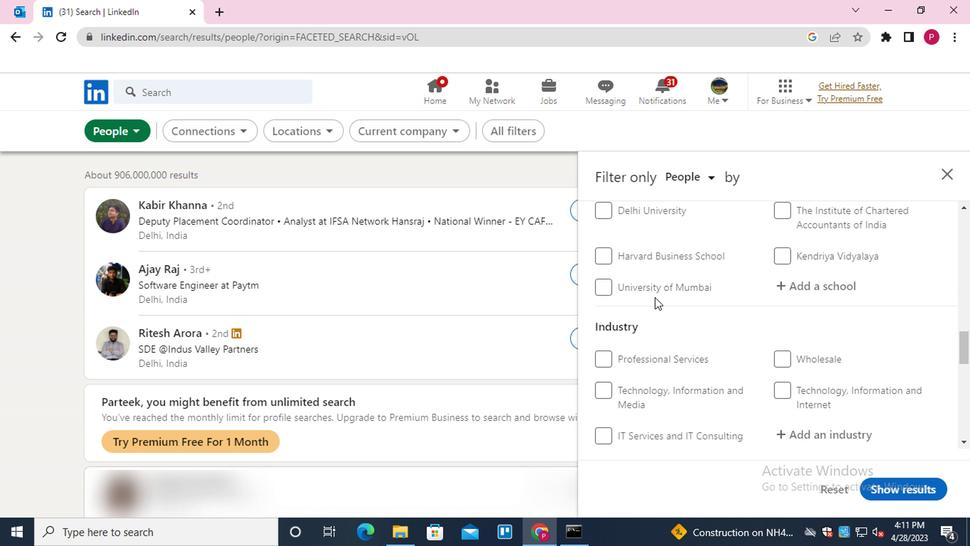 
Action: Mouse scrolled (651, 297) with delta (0, 1)
Screenshot: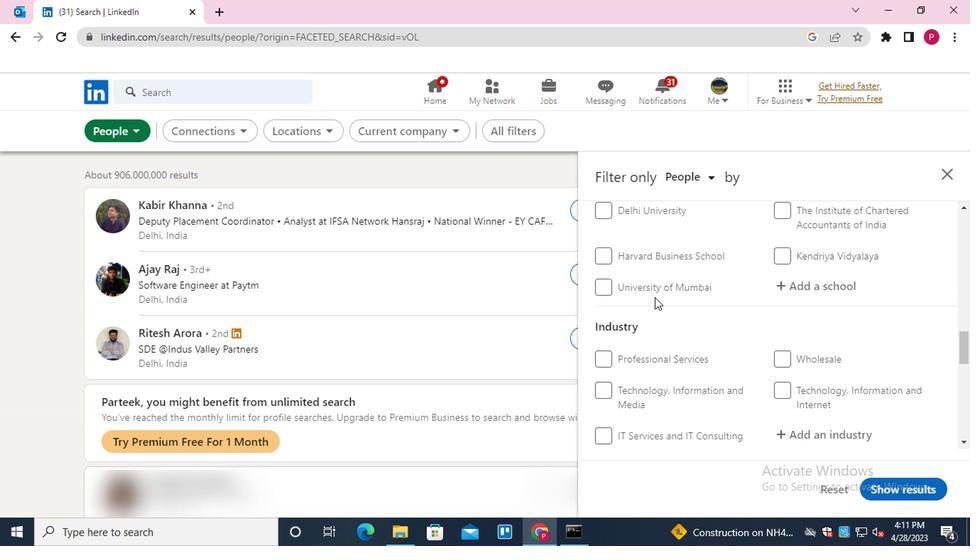 
Action: Mouse scrolled (651, 297) with delta (0, 1)
Screenshot: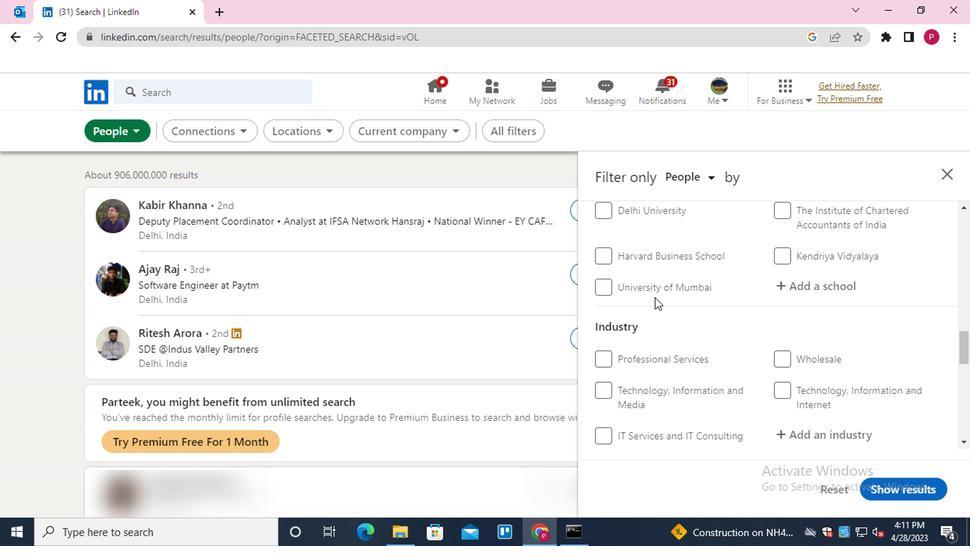 
Action: Mouse scrolled (651, 297) with delta (0, 1)
Screenshot: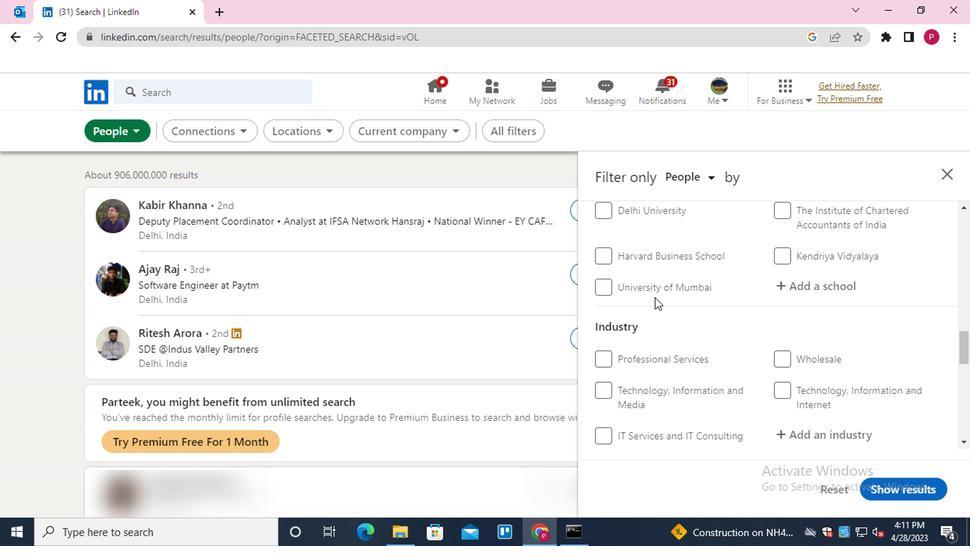 
Action: Mouse moved to (809, 321)
Screenshot: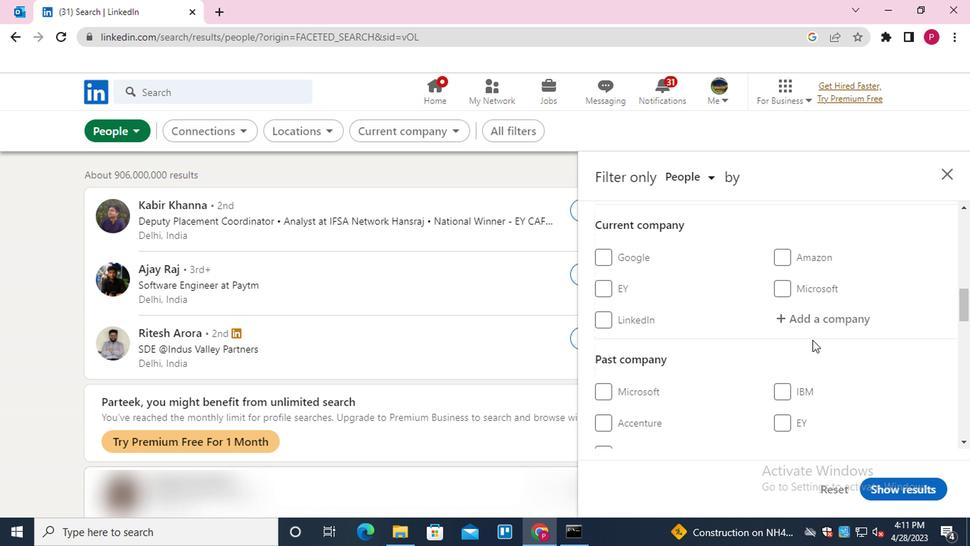 
Action: Mouse pressed left at (809, 321)
Screenshot: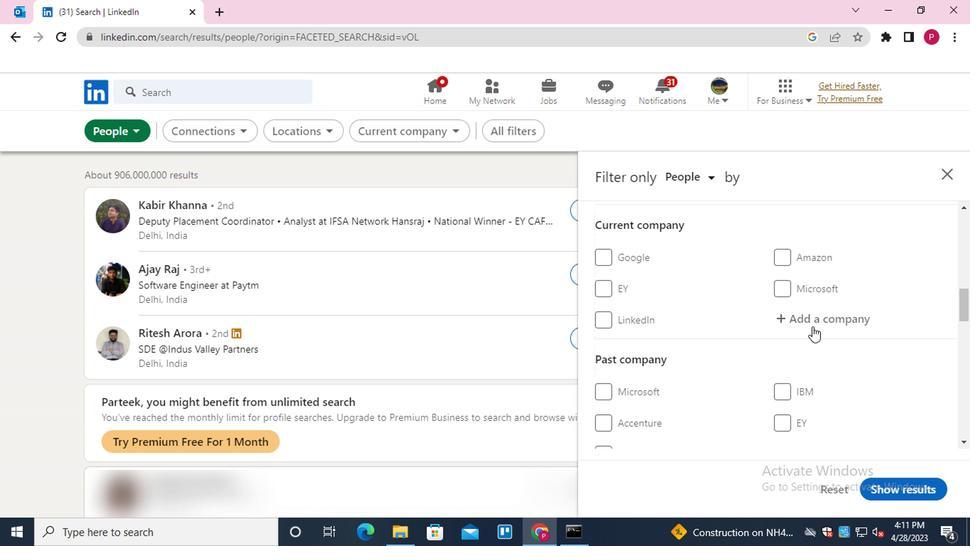 
Action: Key pressed <Key.shift><Key.shift>JOB<Key.space><Key.shift><Key.shift><Key.shift><Key.shift><Key.shift><Key.shift><Key.shift><Key.shift><Key.shift><Key.shift><Key.shift><Key.shift><Key.shift><Key.shift><Key.shift><Key.shift><Key.shift><Key.shift><Key.shift><Key.shift><Key.shift><Key.shift><Key.shift><Key.shift><Key.shift><Key.shift><Key.shift><Key.shift><Key.shift><Key.shift>&<Key.space><Key.shift>CAREER<Key.down><Key.enter>
Screenshot: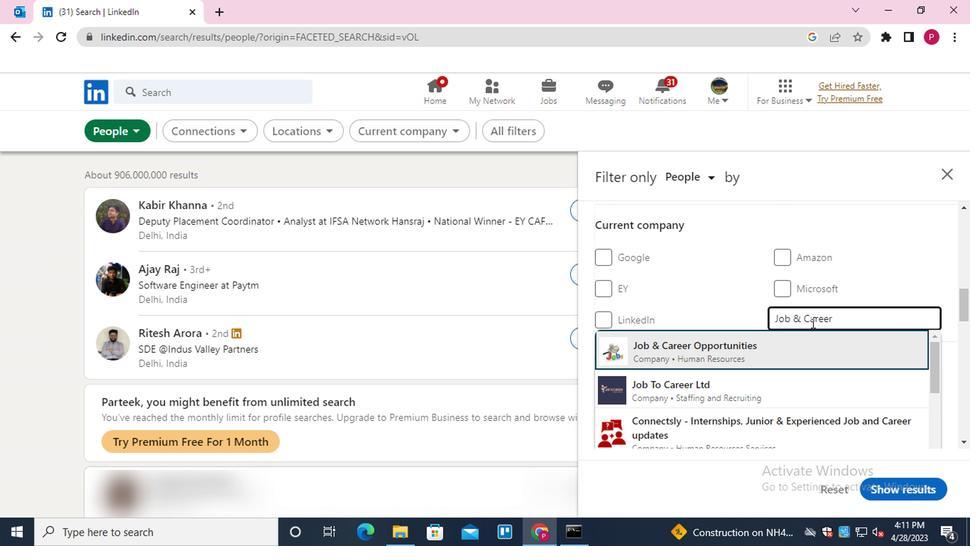 
Action: Mouse moved to (785, 326)
Screenshot: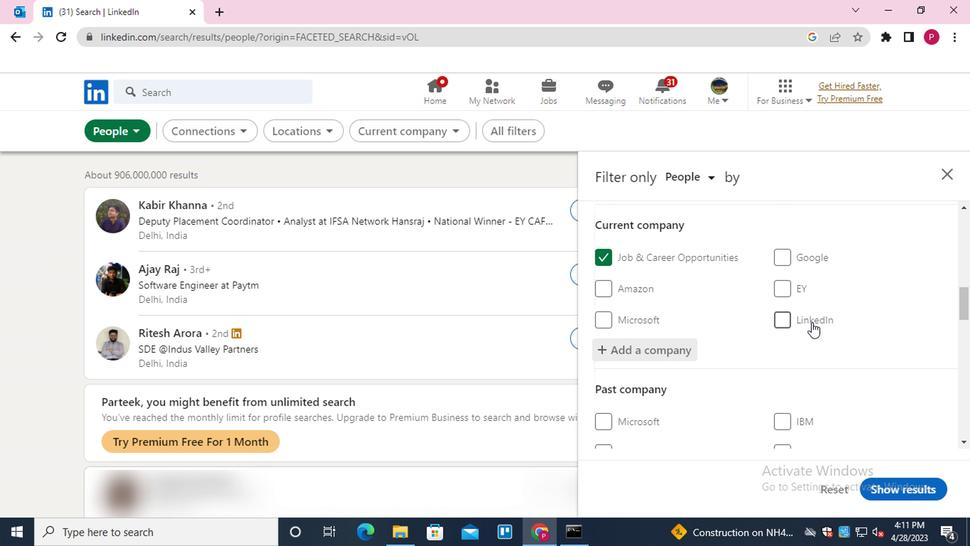 
Action: Mouse scrolled (785, 325) with delta (0, -1)
Screenshot: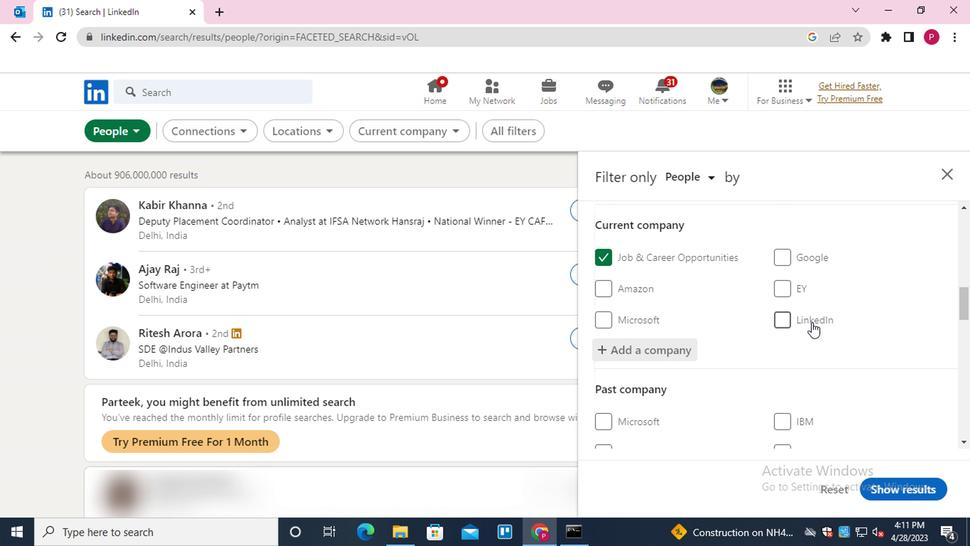 
Action: Mouse moved to (724, 330)
Screenshot: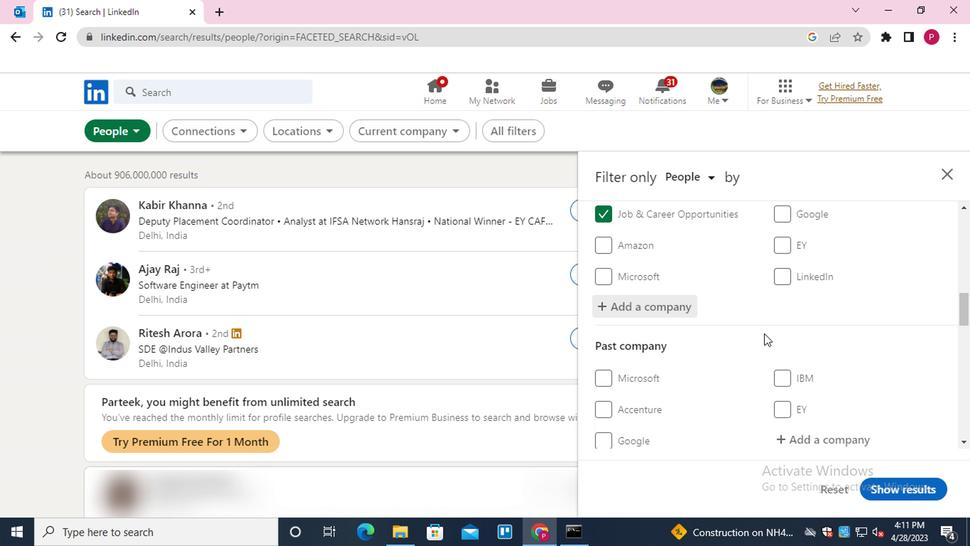 
Action: Mouse scrolled (724, 329) with delta (0, 0)
Screenshot: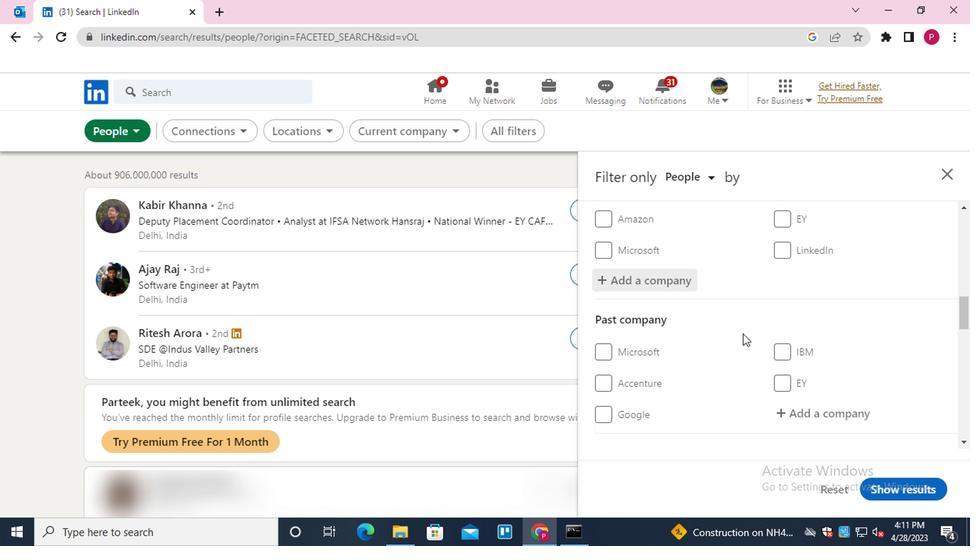
Action: Mouse scrolled (724, 329) with delta (0, 0)
Screenshot: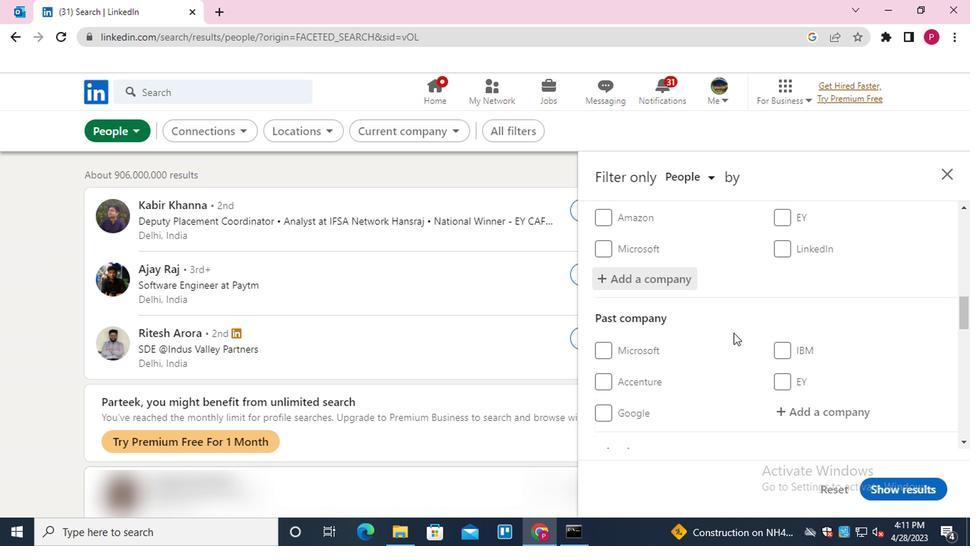
Action: Mouse moved to (724, 330)
Screenshot: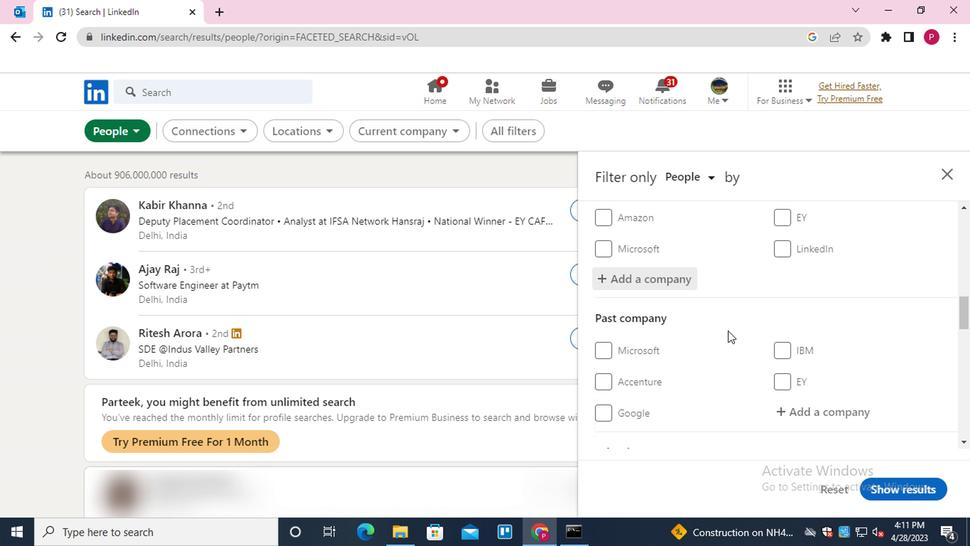 
Action: Mouse scrolled (724, 329) with delta (0, 0)
Screenshot: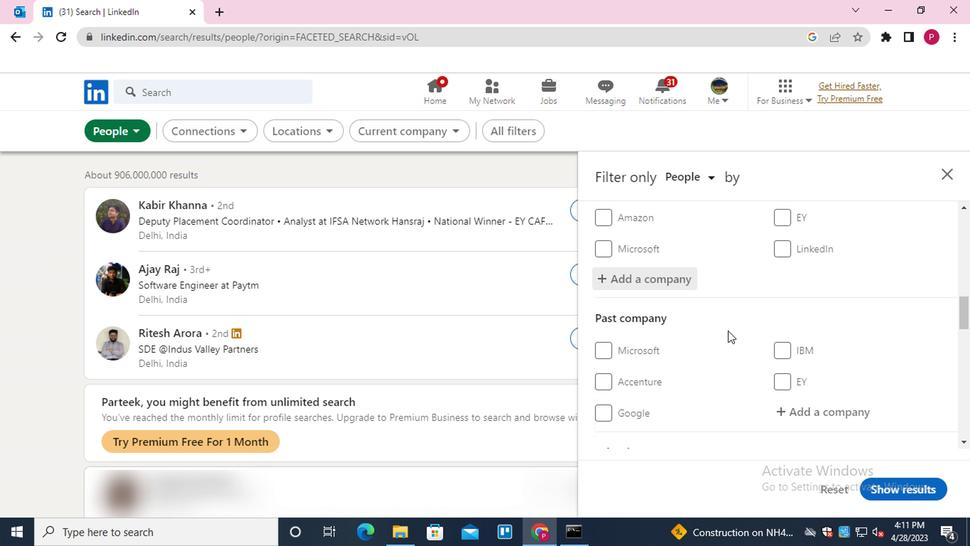 
Action: Mouse moved to (723, 330)
Screenshot: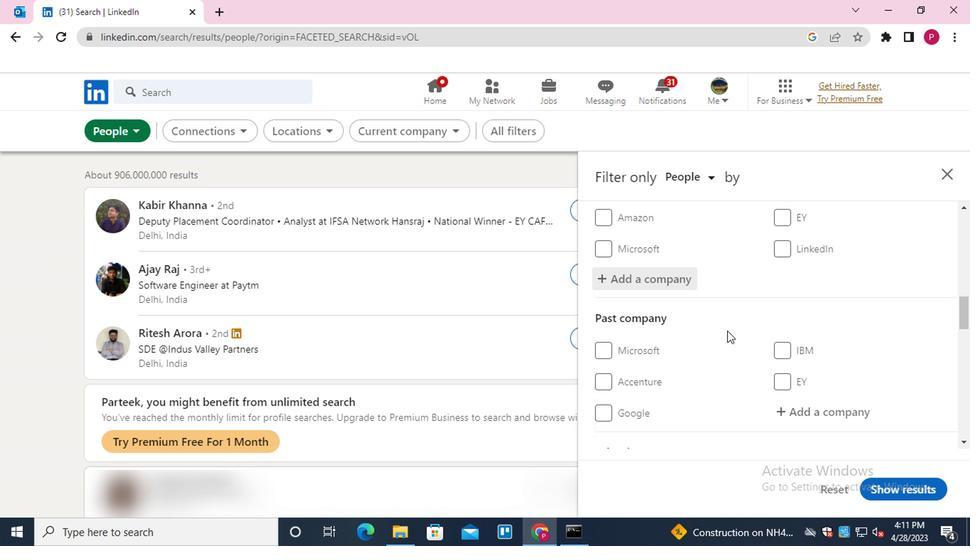 
Action: Mouse scrolled (723, 329) with delta (0, 0)
Screenshot: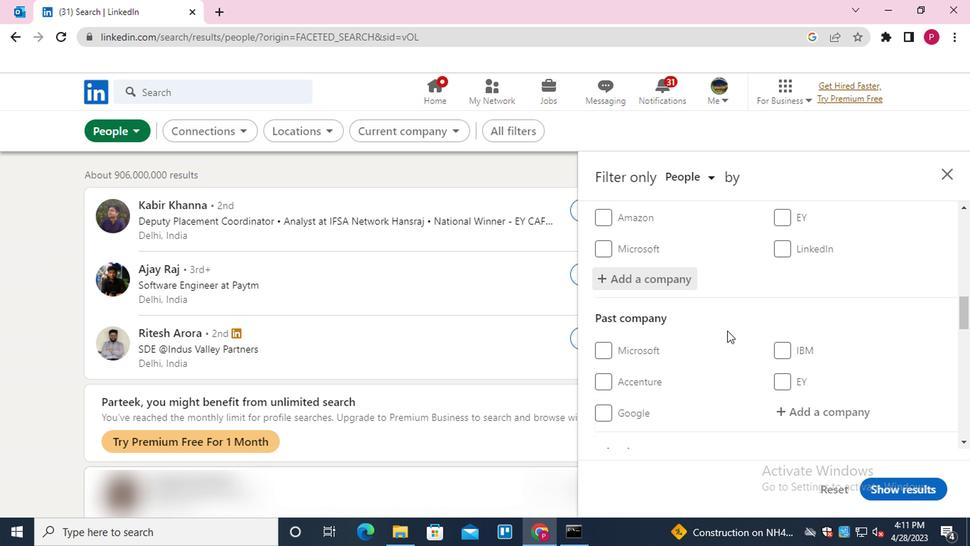 
Action: Mouse moved to (724, 314)
Screenshot: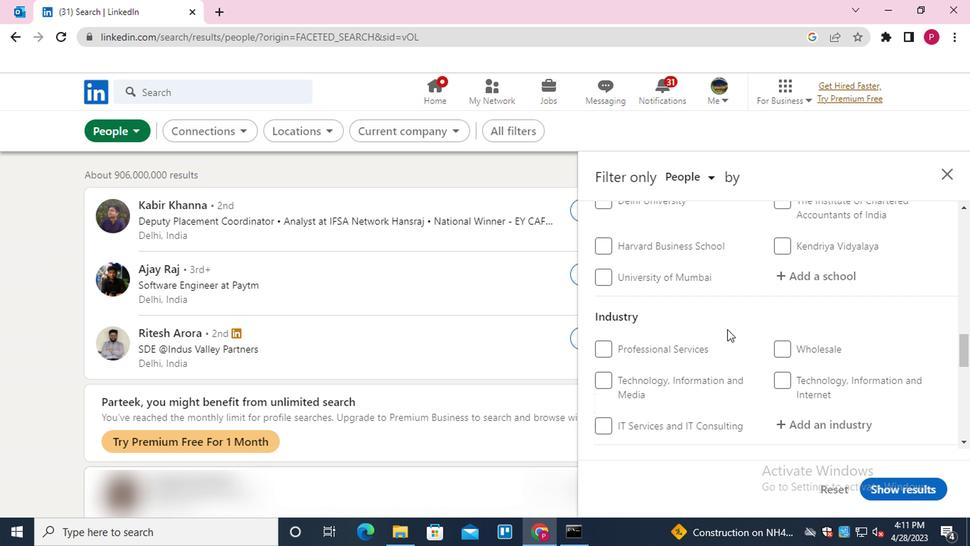 
Action: Mouse scrolled (724, 315) with delta (0, 1)
Screenshot: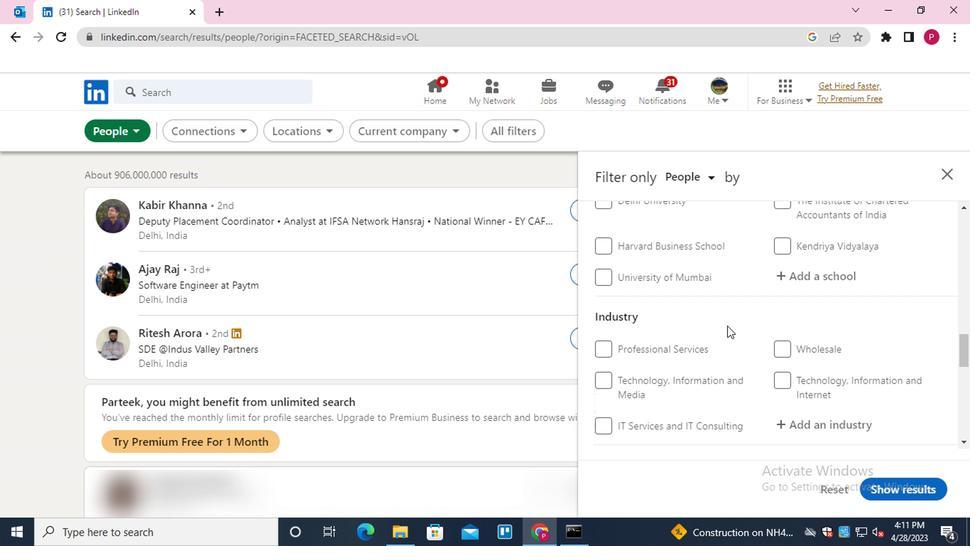 
Action: Mouse moved to (811, 343)
Screenshot: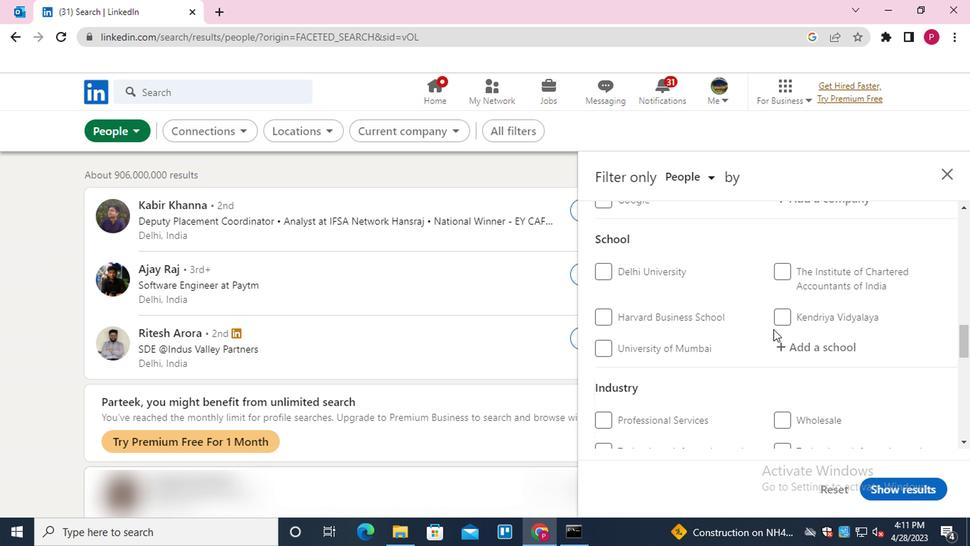 
Action: Mouse pressed left at (811, 343)
Screenshot: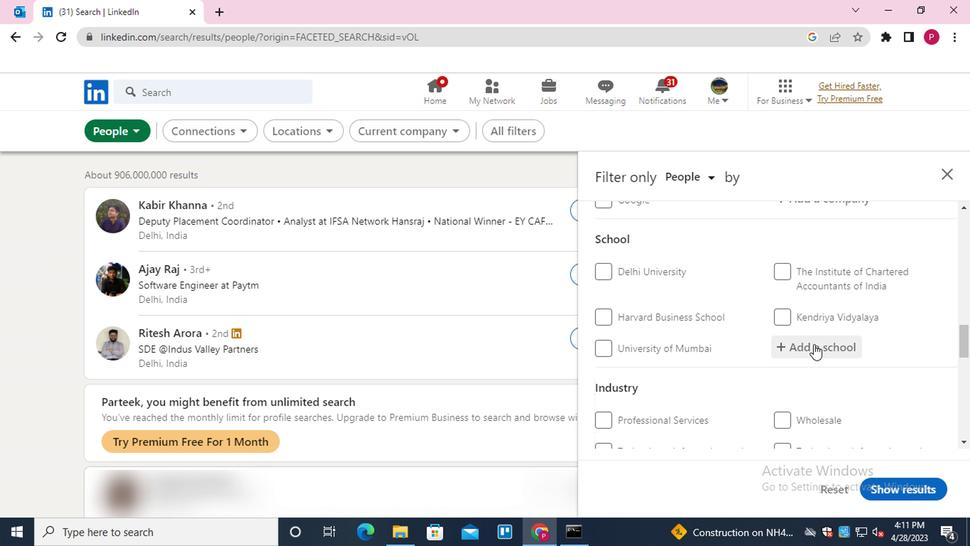 
Action: Mouse moved to (742, 343)
Screenshot: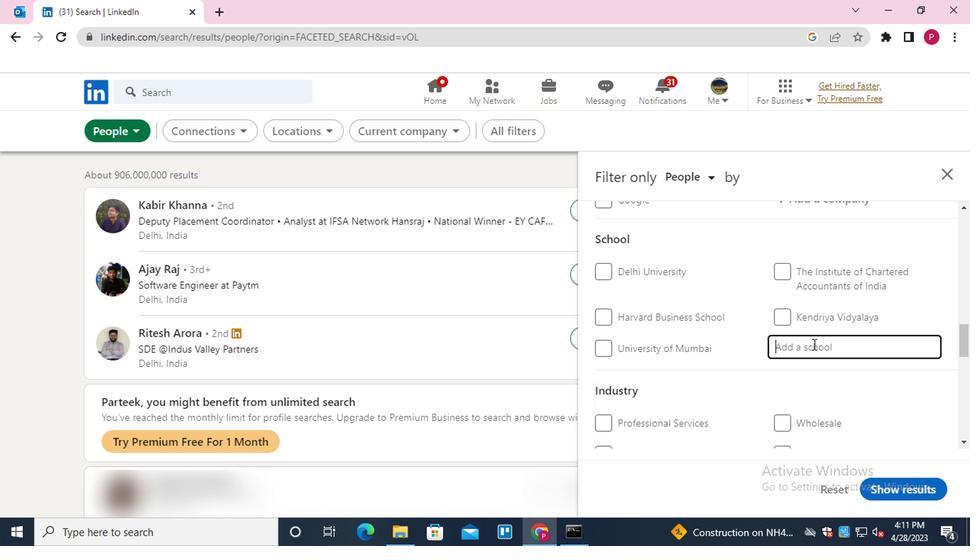 
Action: Mouse scrolled (742, 342) with delta (0, -1)
Screenshot: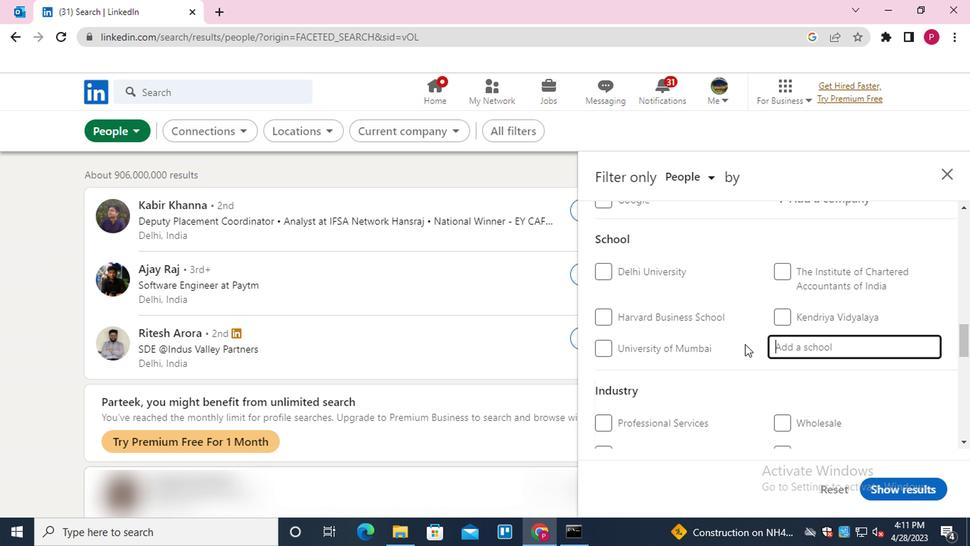 
Action: Mouse moved to (742, 342)
Screenshot: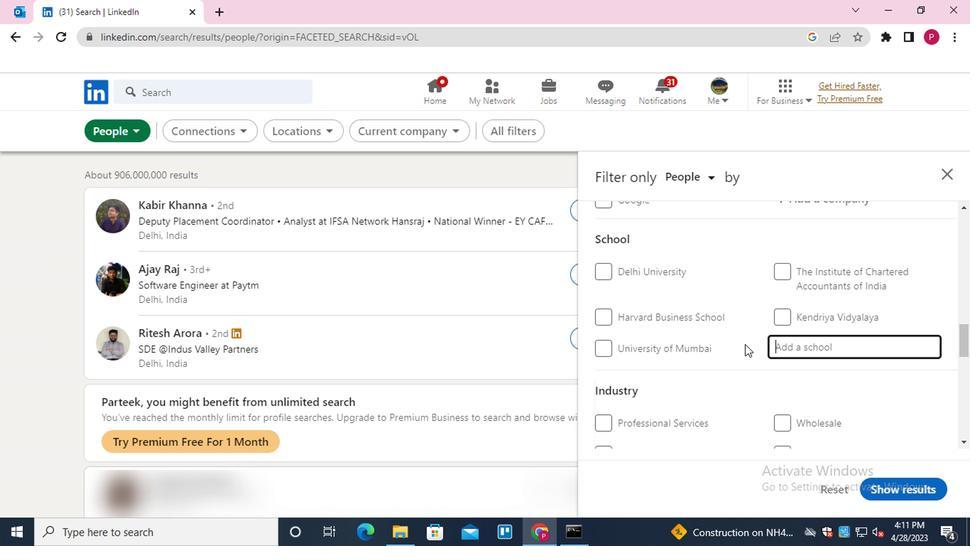 
Action: Mouse scrolled (742, 341) with delta (0, -1)
Screenshot: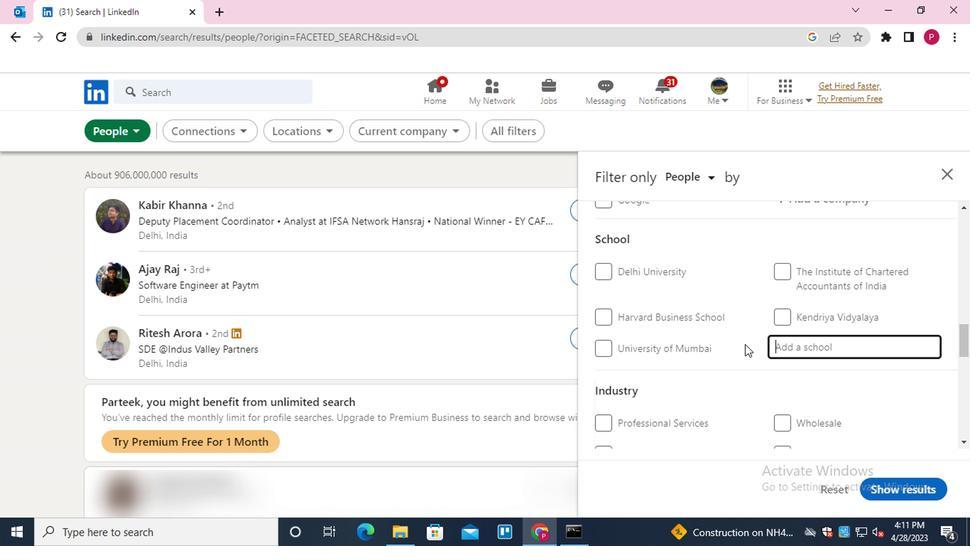 
Action: Mouse moved to (742, 341)
Screenshot: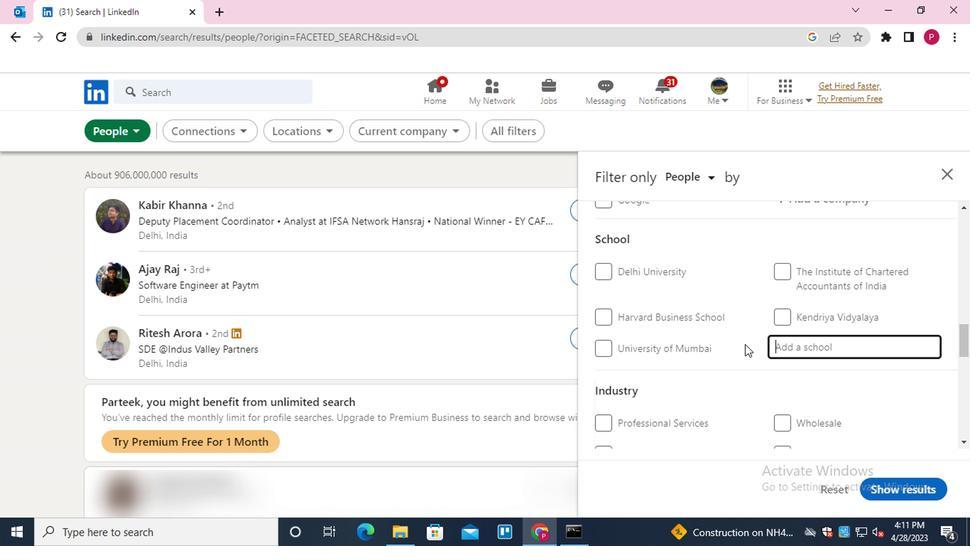 
Action: Key pressed <Key.shift><Key.shift><Key.shift><Key.shift><Key.shift>ST<Key.backspace>T.<Key.space><Key.shift><Key.shift><Key.shift><Key.shift><Key.shift><Key.shift>XAVIER'S<Key.space><Key.down><Key.down><Key.down><Key.down><Key.down><Key.down><Key.enter>
Screenshot: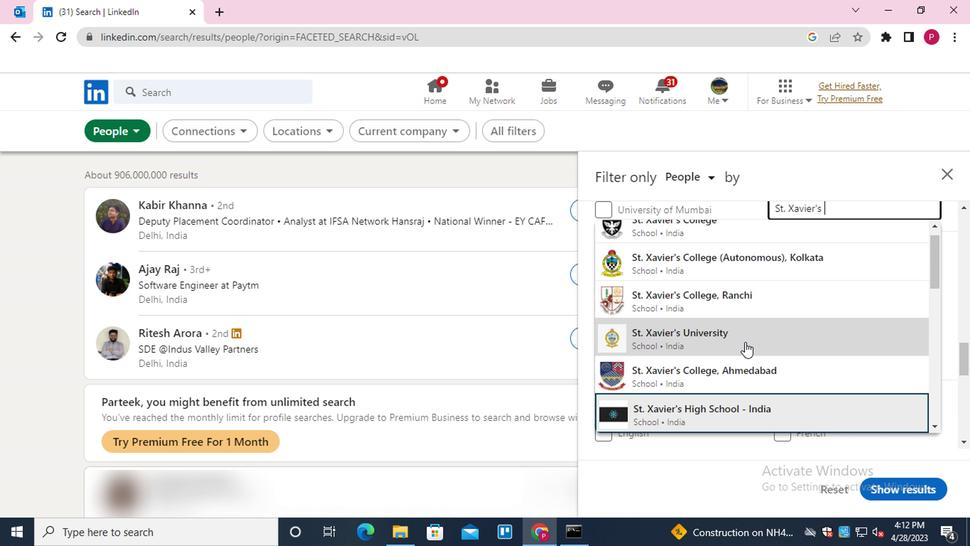 
Action: Mouse moved to (750, 304)
Screenshot: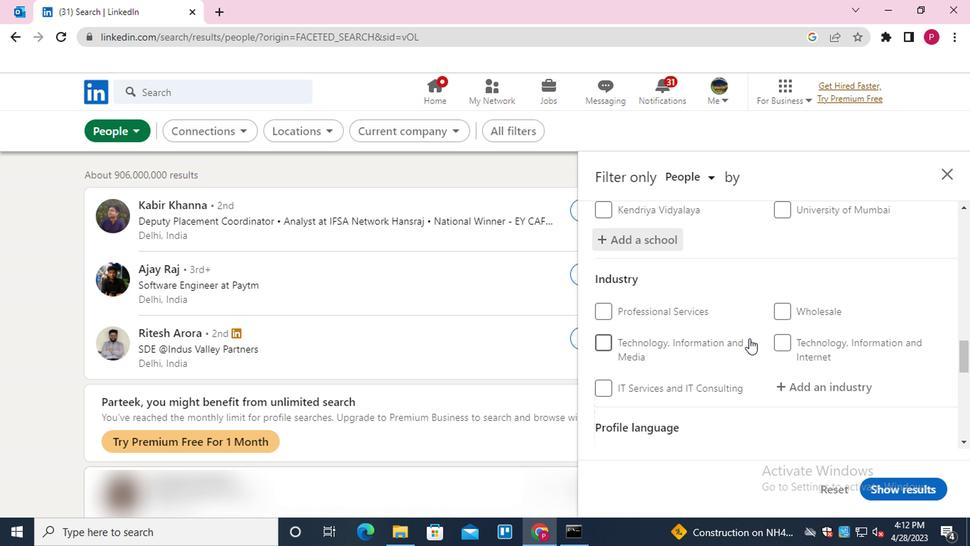 
Action: Mouse scrolled (750, 303) with delta (0, -1)
Screenshot: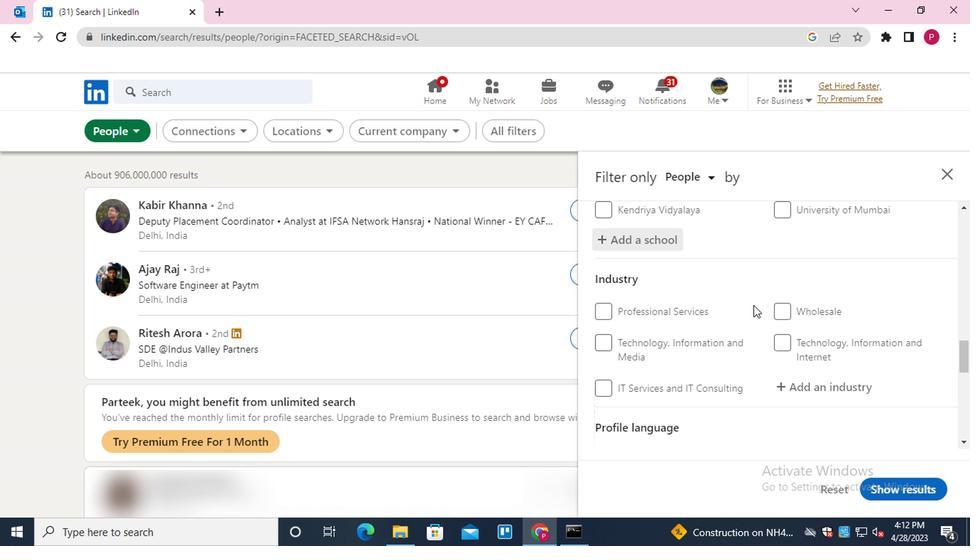 
Action: Mouse moved to (828, 317)
Screenshot: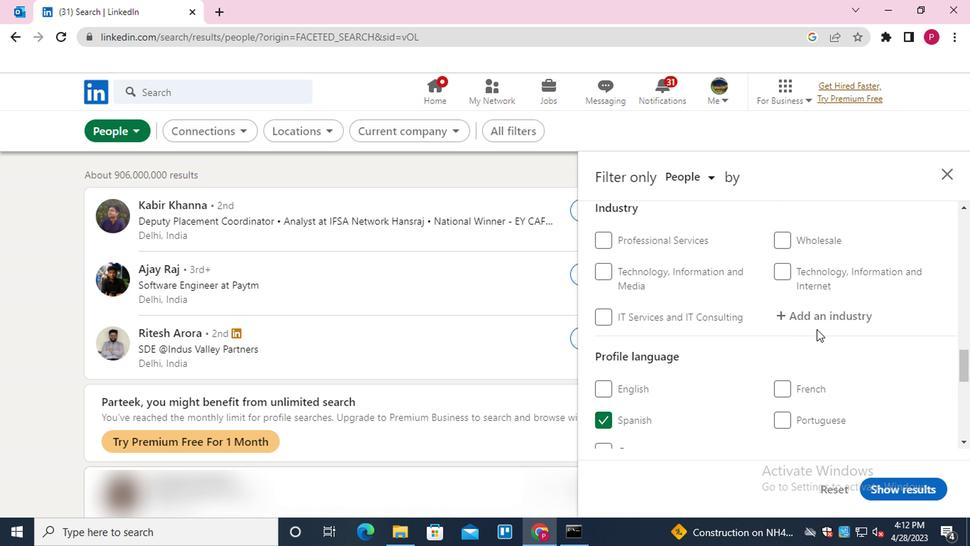 
Action: Mouse pressed left at (828, 317)
Screenshot: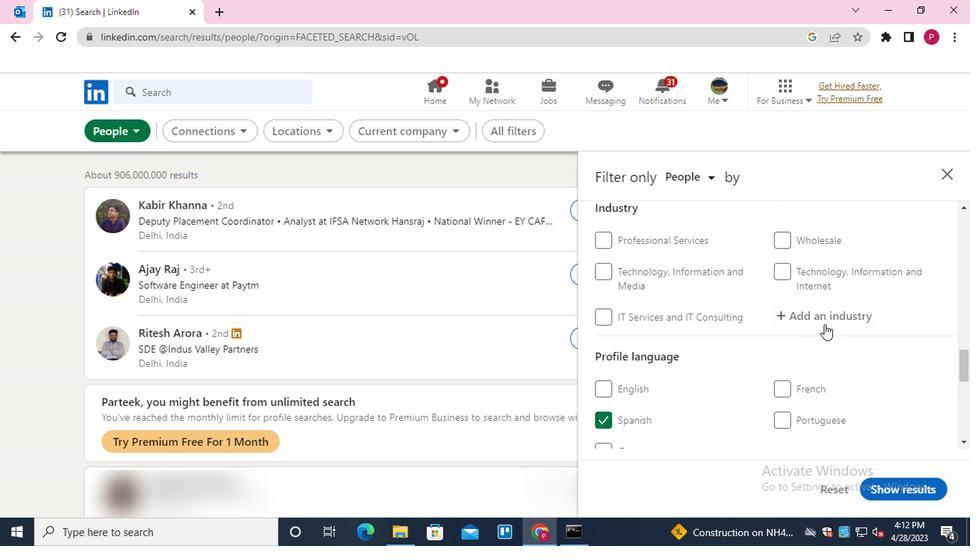 
Action: Key pressed <Key.shift>WHOLESALE<Key.down><Key.down><Key.down><Key.down><Key.down><Key.down><Key.down><Key.down><Key.down><Key.down><Key.up><Key.enter>
Screenshot: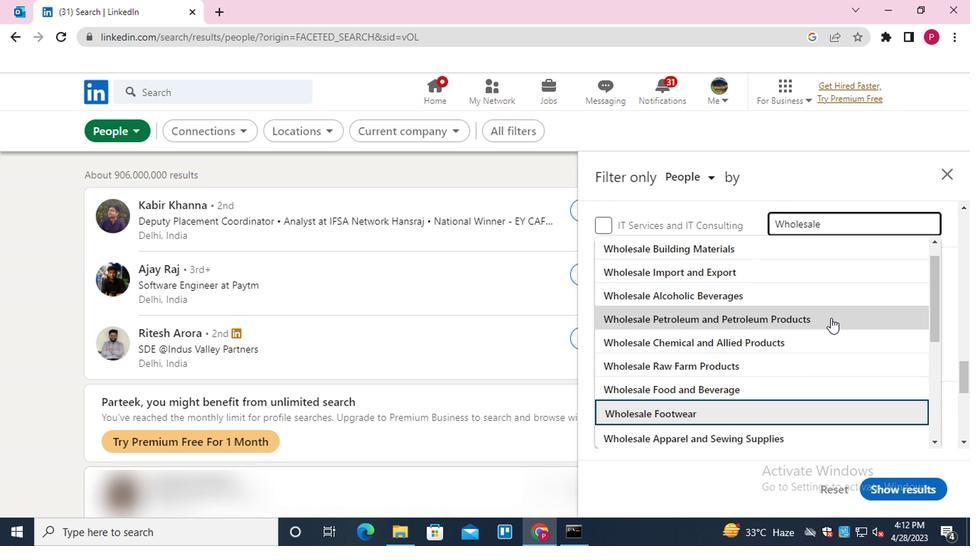 
Action: Mouse moved to (809, 318)
Screenshot: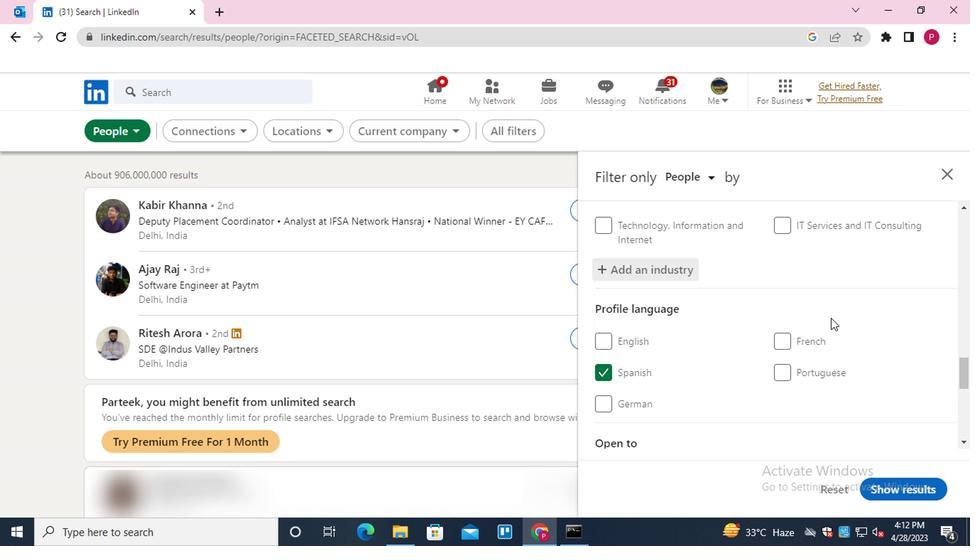 
Action: Mouse scrolled (809, 317) with delta (0, 0)
Screenshot: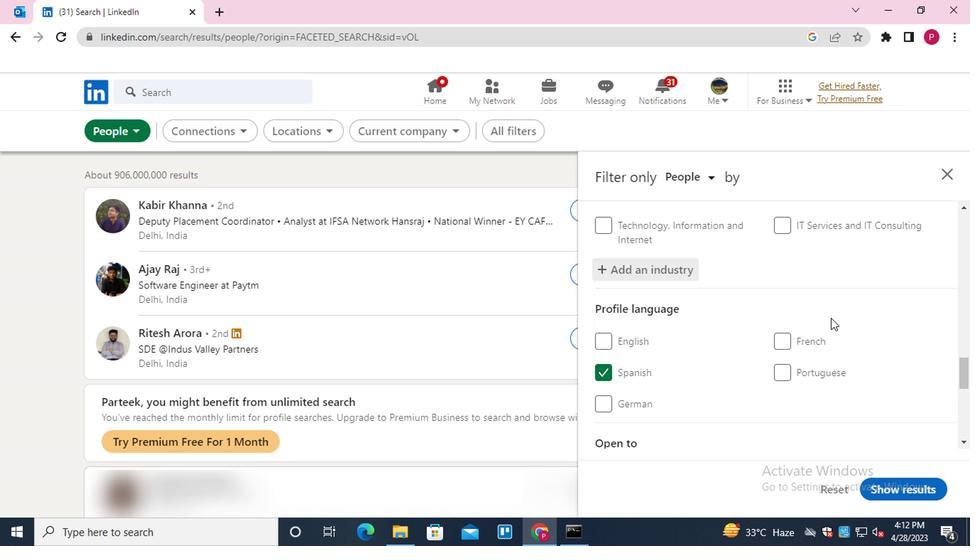 
Action: Mouse moved to (794, 318)
Screenshot: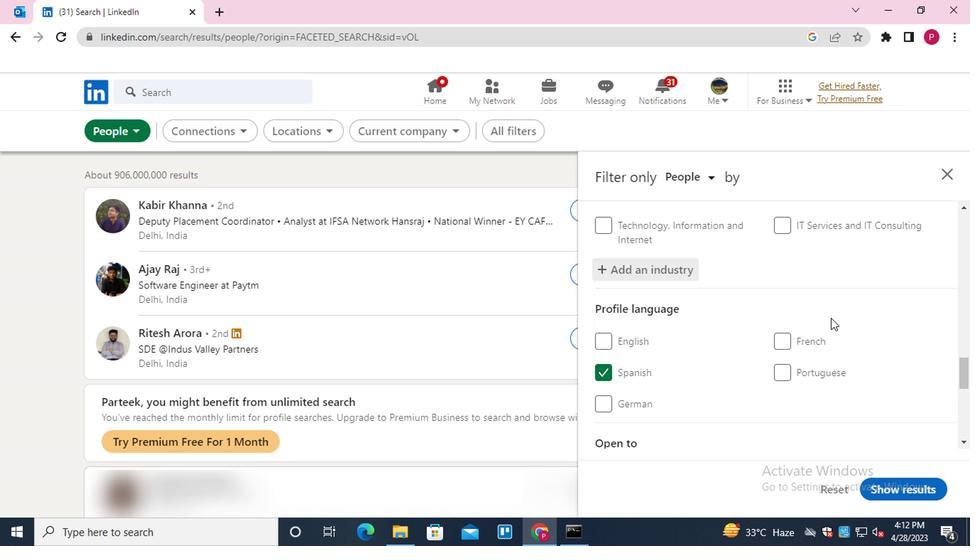 
Action: Mouse scrolled (794, 317) with delta (0, 0)
Screenshot: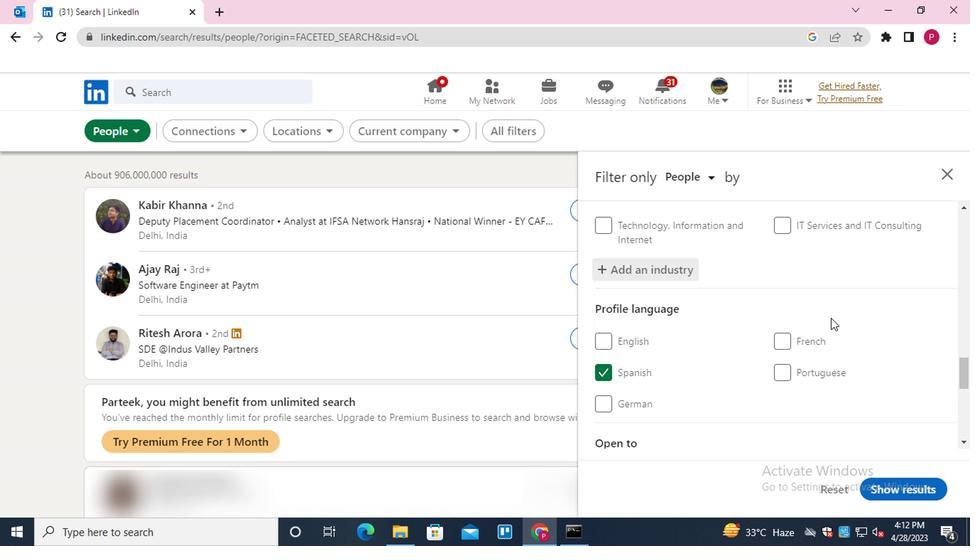 
Action: Mouse moved to (784, 318)
Screenshot: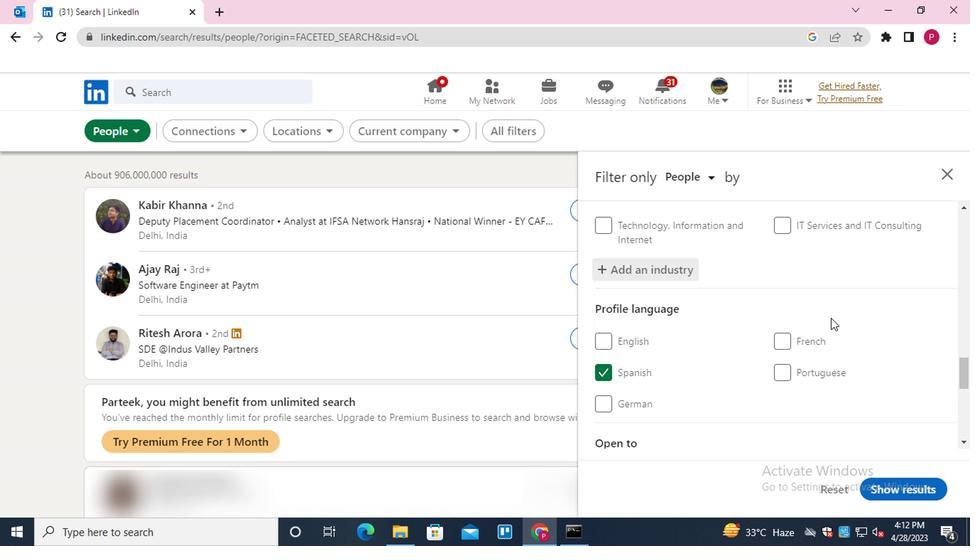 
Action: Mouse scrolled (784, 317) with delta (0, 0)
Screenshot: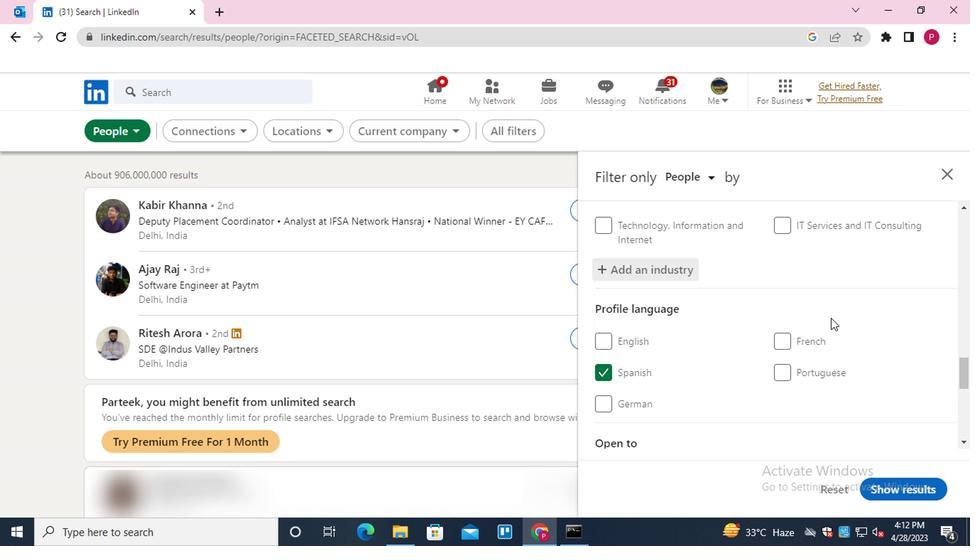 
Action: Mouse moved to (772, 351)
Screenshot: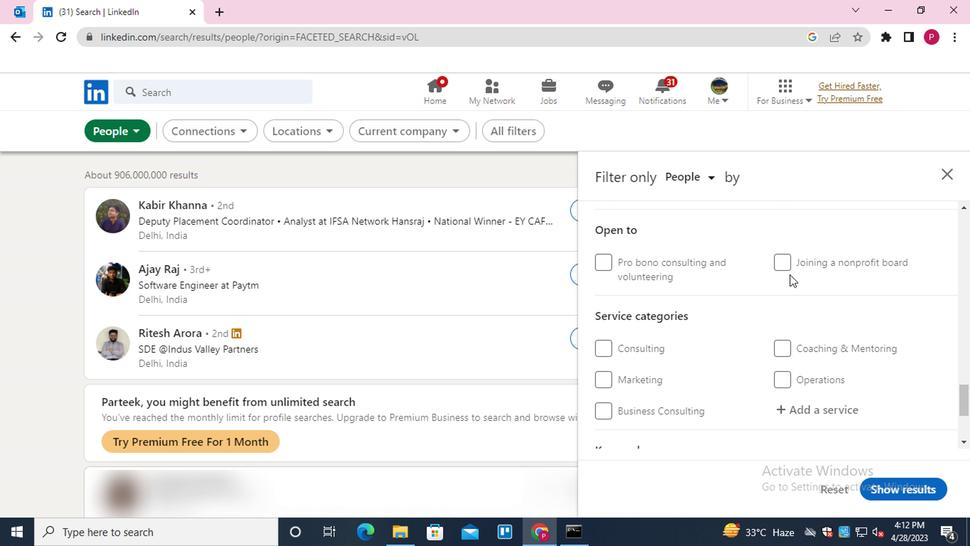 
Action: Mouse scrolled (772, 350) with delta (0, 0)
Screenshot: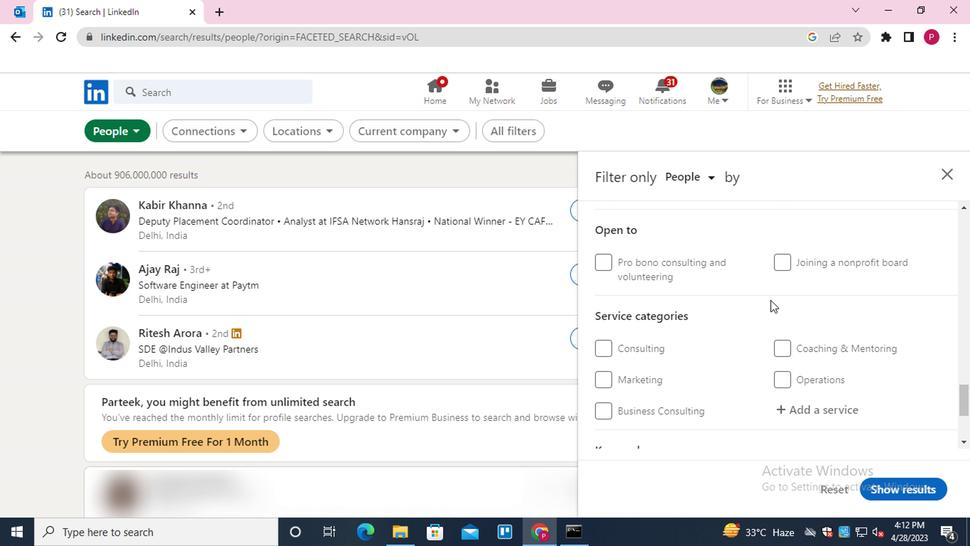 
Action: Mouse moved to (847, 340)
Screenshot: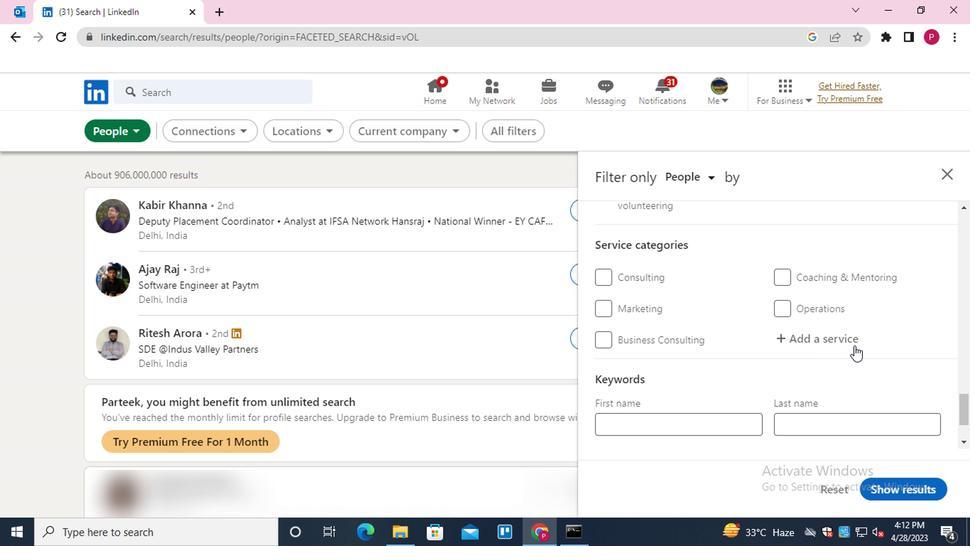 
Action: Mouse pressed left at (847, 340)
Screenshot: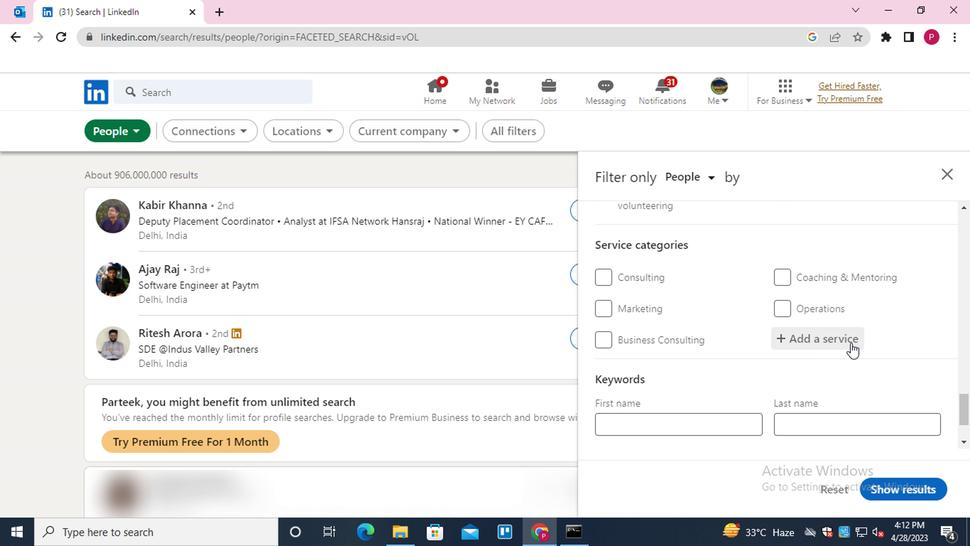 
Action: Key pressed <Key.shift>BLOGGI<Key.down><Key.down><Key.enter>
Screenshot: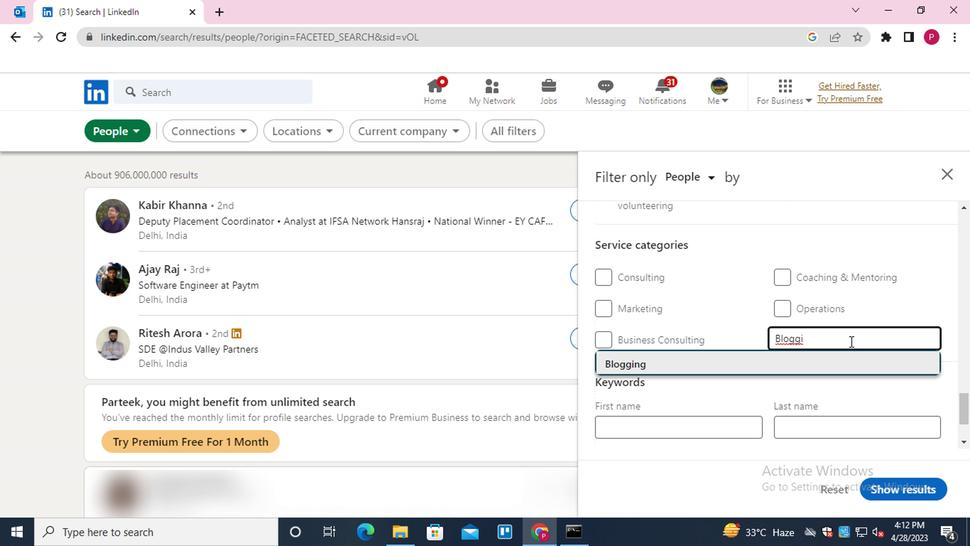 
Action: Mouse moved to (835, 348)
Screenshot: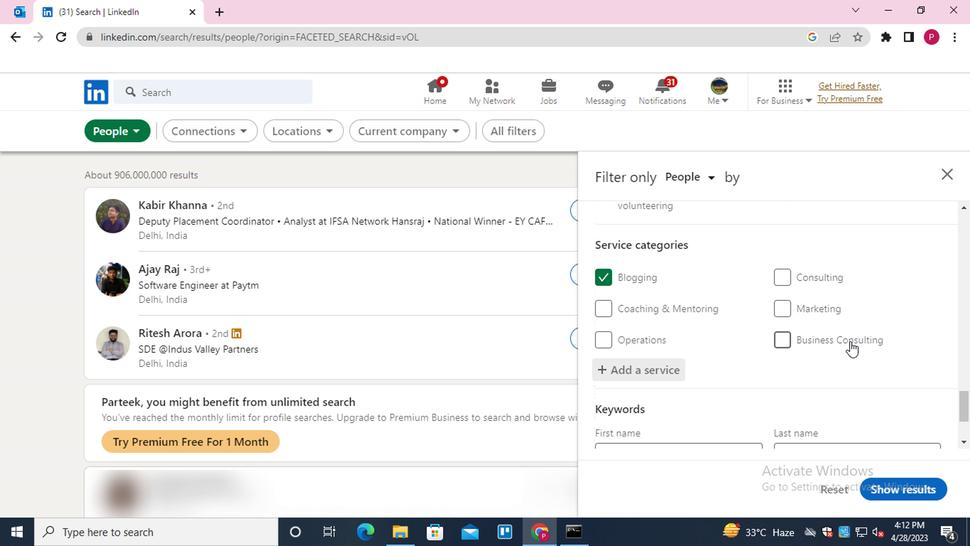 
Action: Mouse scrolled (835, 347) with delta (0, 0)
Screenshot: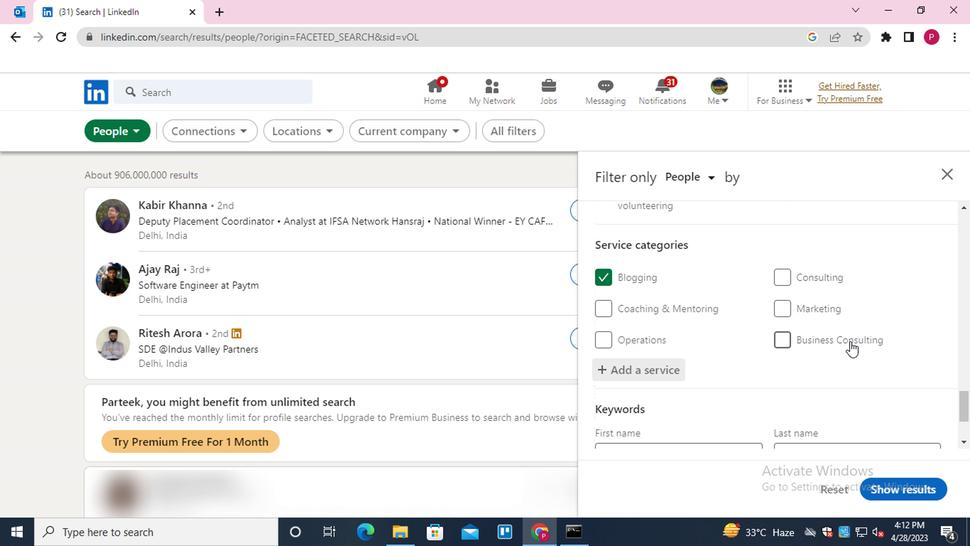 
Action: Mouse moved to (833, 349)
Screenshot: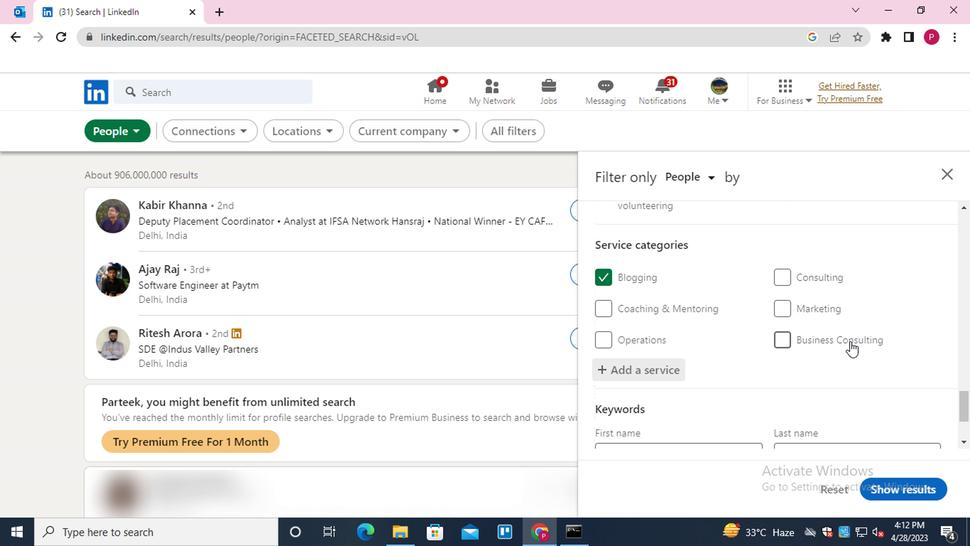
Action: Mouse scrolled (833, 348) with delta (0, -1)
Screenshot: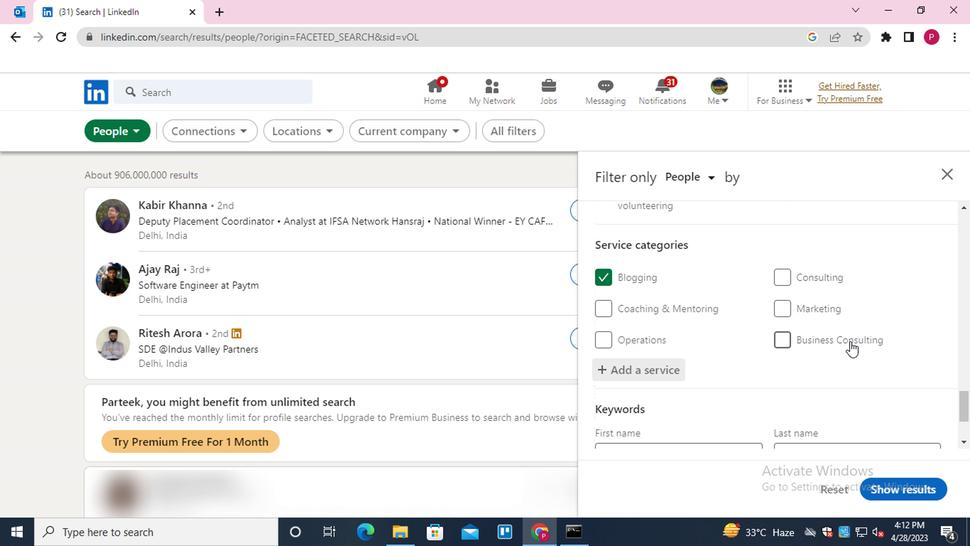 
Action: Mouse moved to (826, 354)
Screenshot: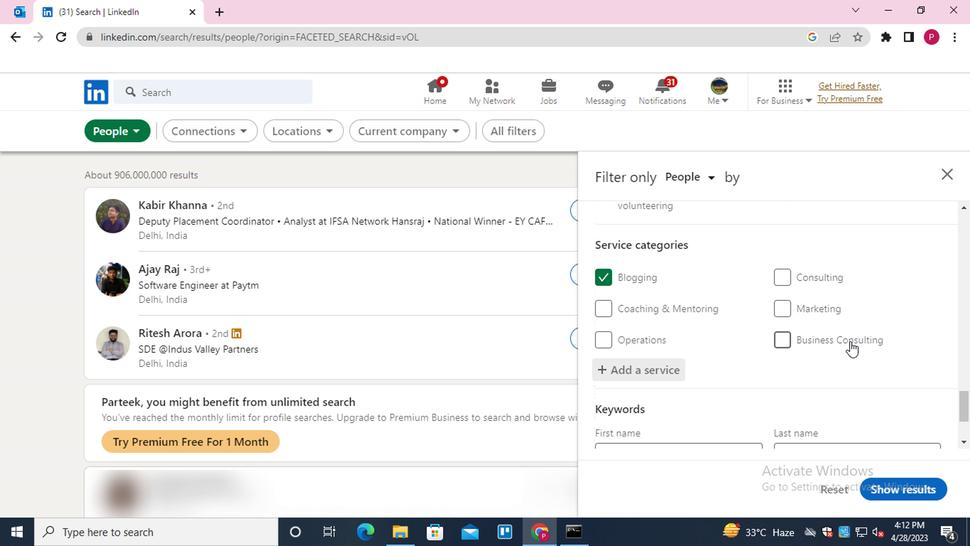 
Action: Mouse scrolled (826, 353) with delta (0, -1)
Screenshot: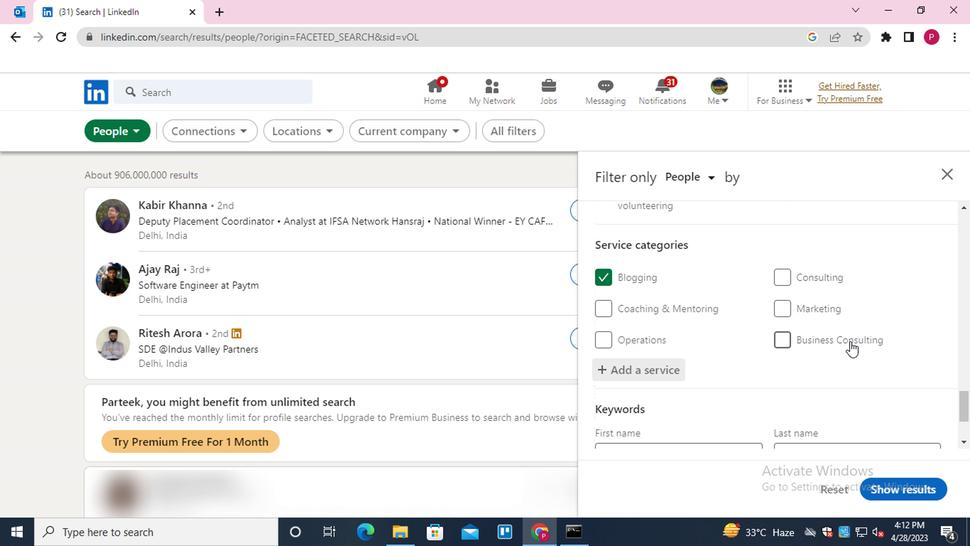 
Action: Mouse moved to (817, 357)
Screenshot: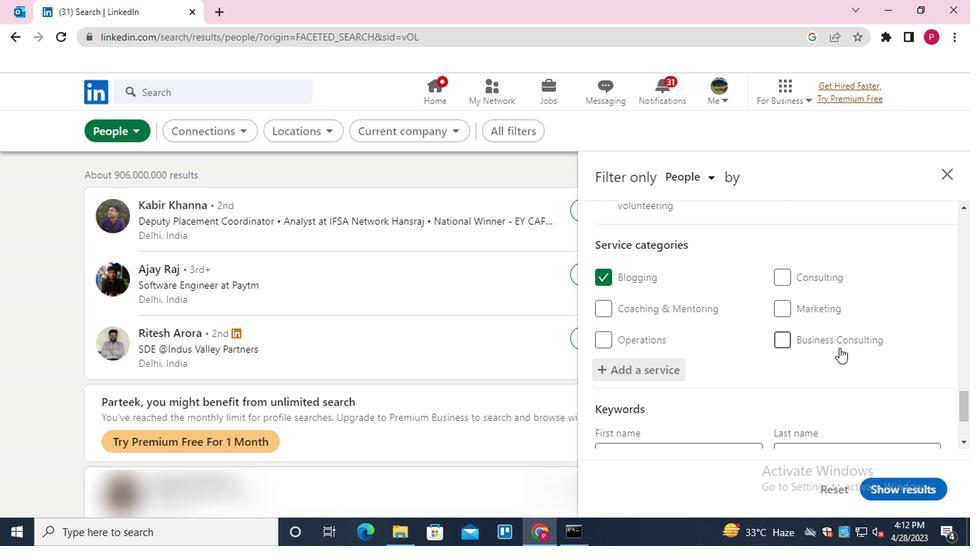 
Action: Mouse scrolled (817, 356) with delta (0, -1)
Screenshot: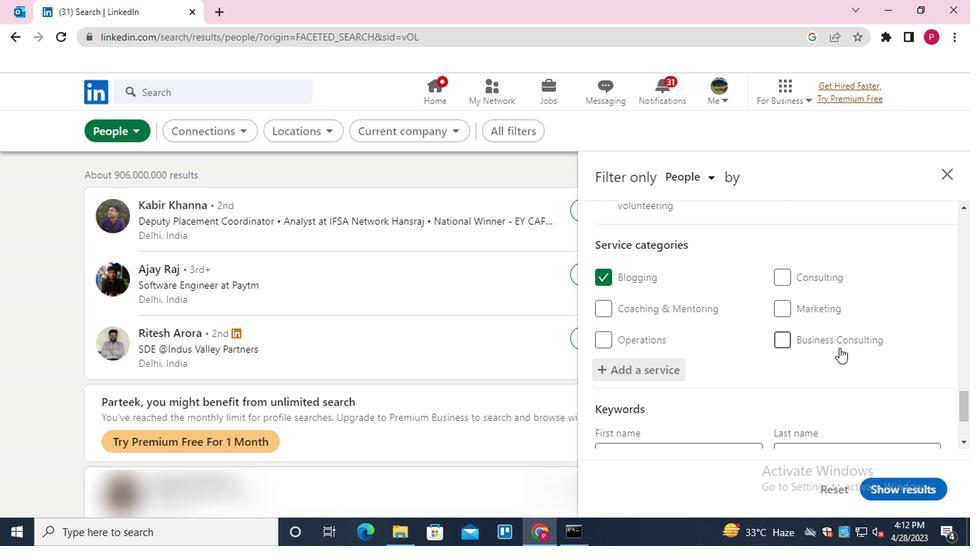 
Action: Mouse moved to (651, 375)
Screenshot: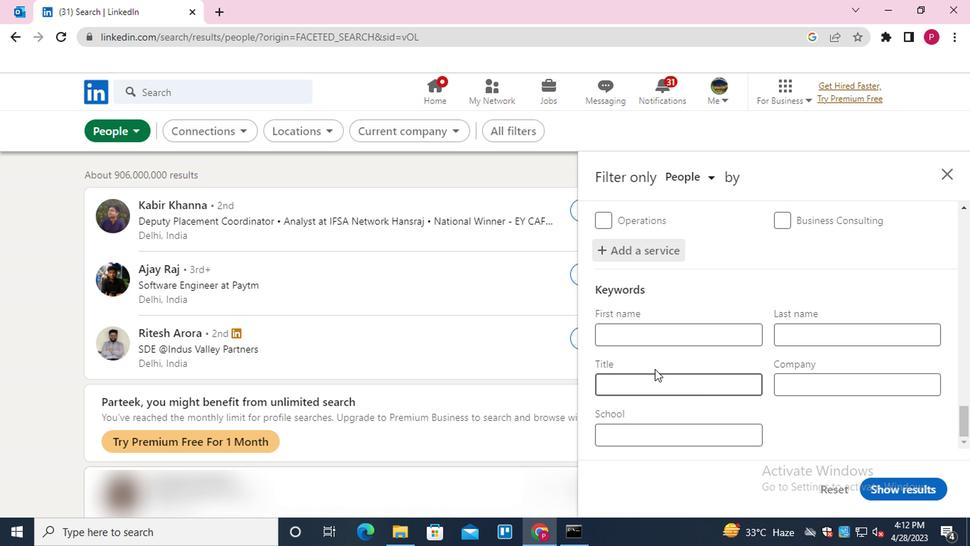 
Action: Mouse pressed left at (651, 375)
Screenshot: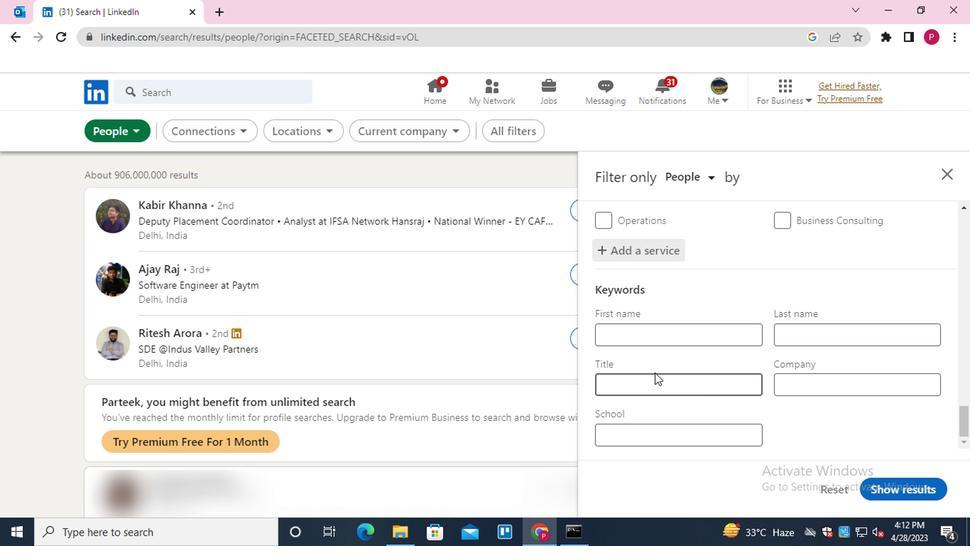 
Action: Key pressed <Key.shift>PHONE<Key.space><Key.shift><Key.shift>SALES<Key.space><Key.shift>SPECIALIST
Screenshot: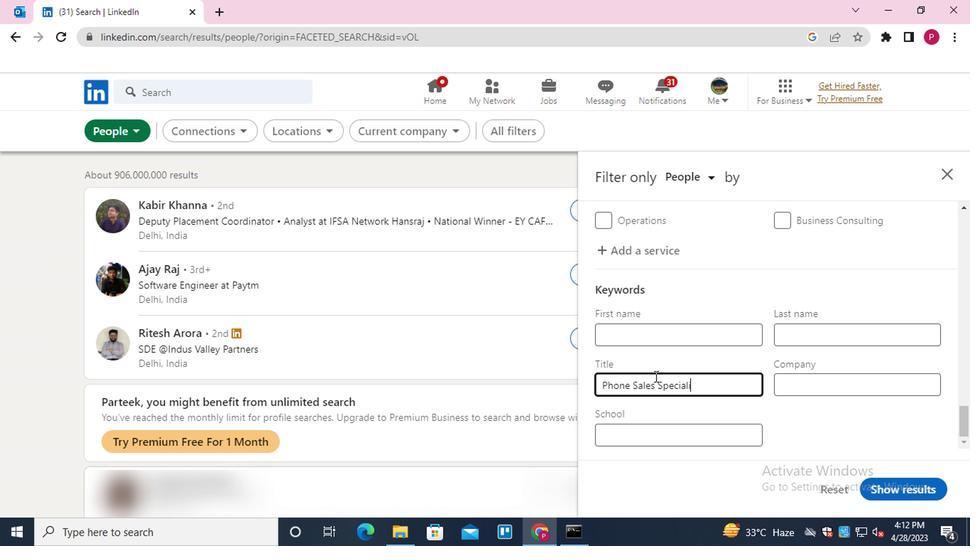 
Action: Mouse moved to (874, 481)
Screenshot: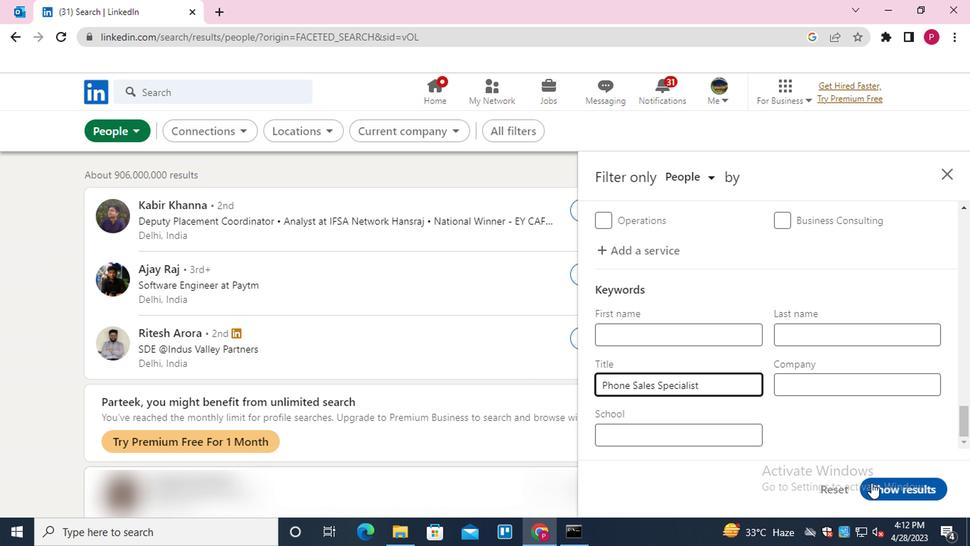 
Action: Mouse pressed left at (874, 481)
Screenshot: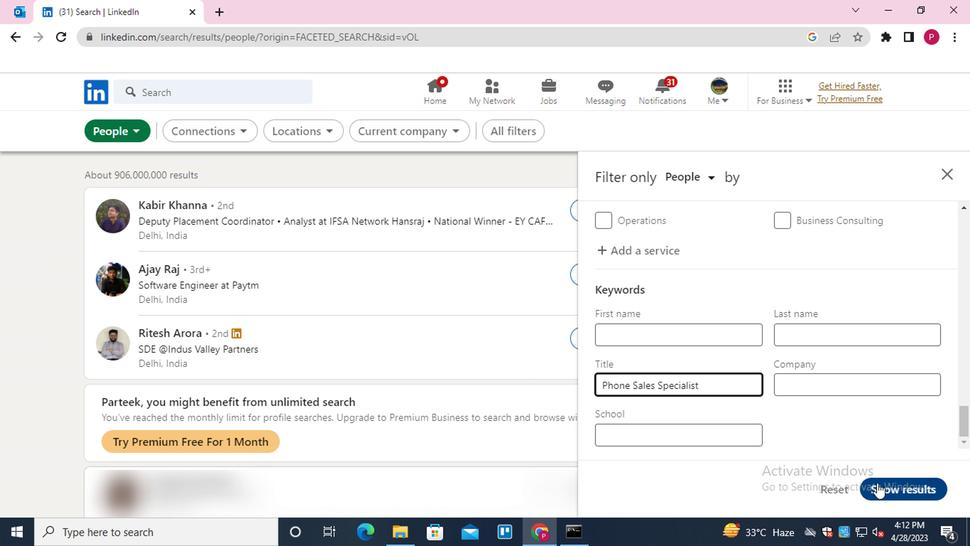 
Action: Mouse moved to (444, 277)
Screenshot: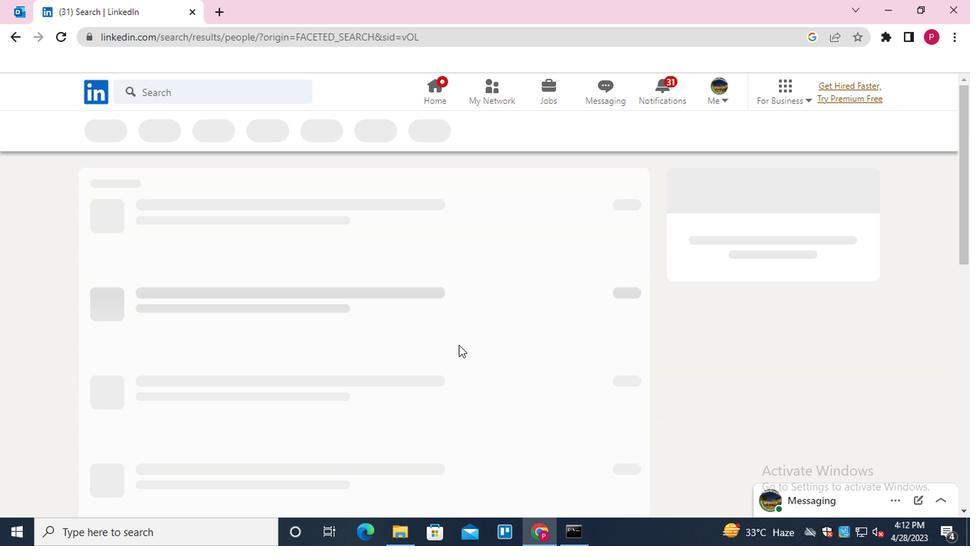 
